 Task: Create a due date automation trigger when advanced on, on the monday before a card is due add fields without custom field "Resume" set to a date not in this month at 11:00 AM.
Action: Mouse moved to (939, 270)
Screenshot: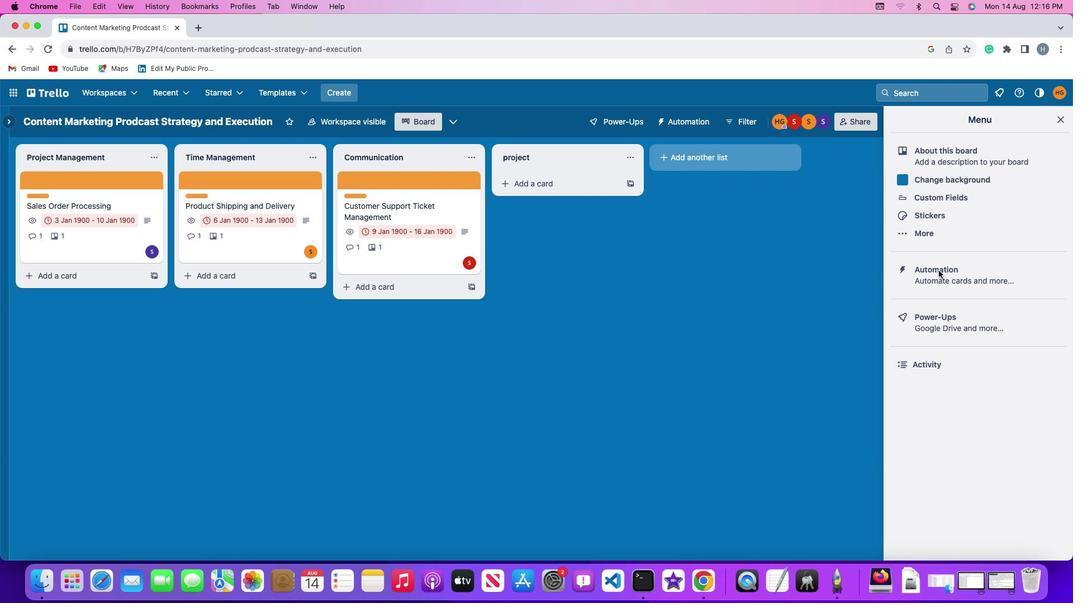 
Action: Mouse pressed left at (939, 270)
Screenshot: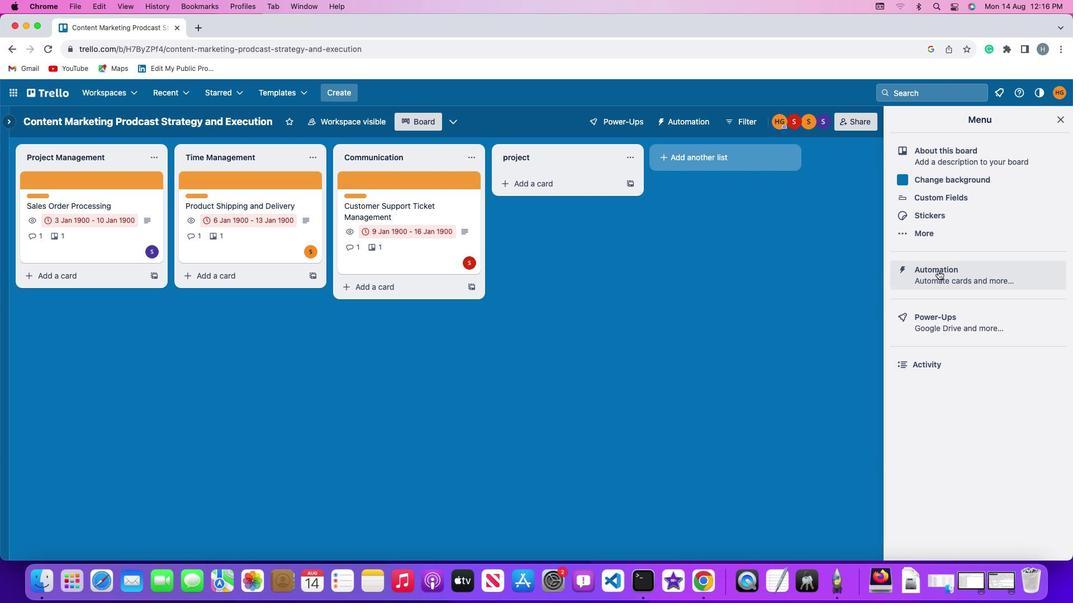 
Action: Mouse moved to (938, 270)
Screenshot: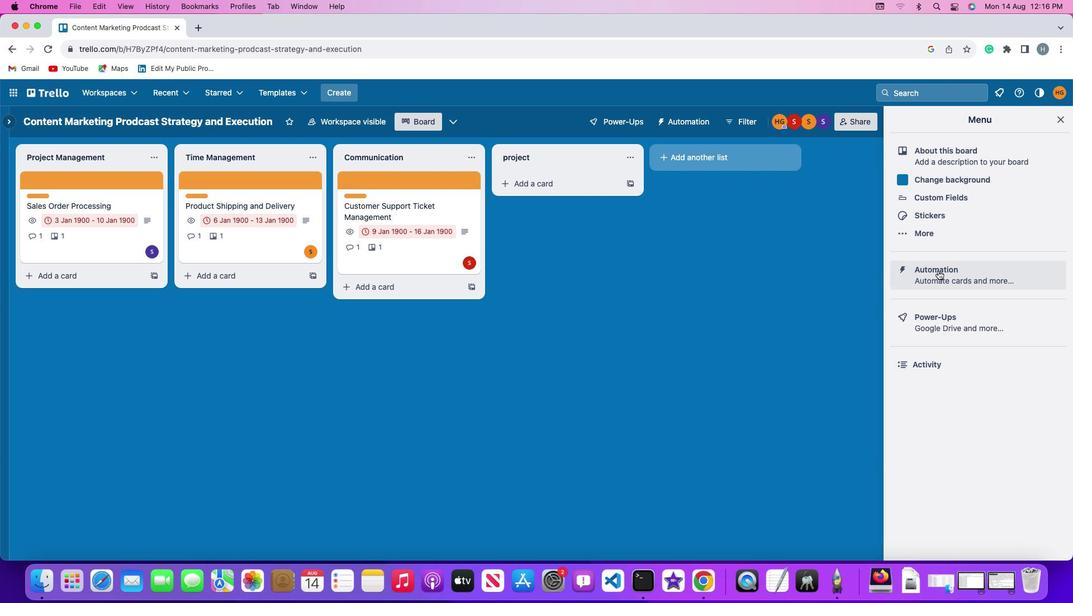 
Action: Mouse pressed left at (938, 270)
Screenshot: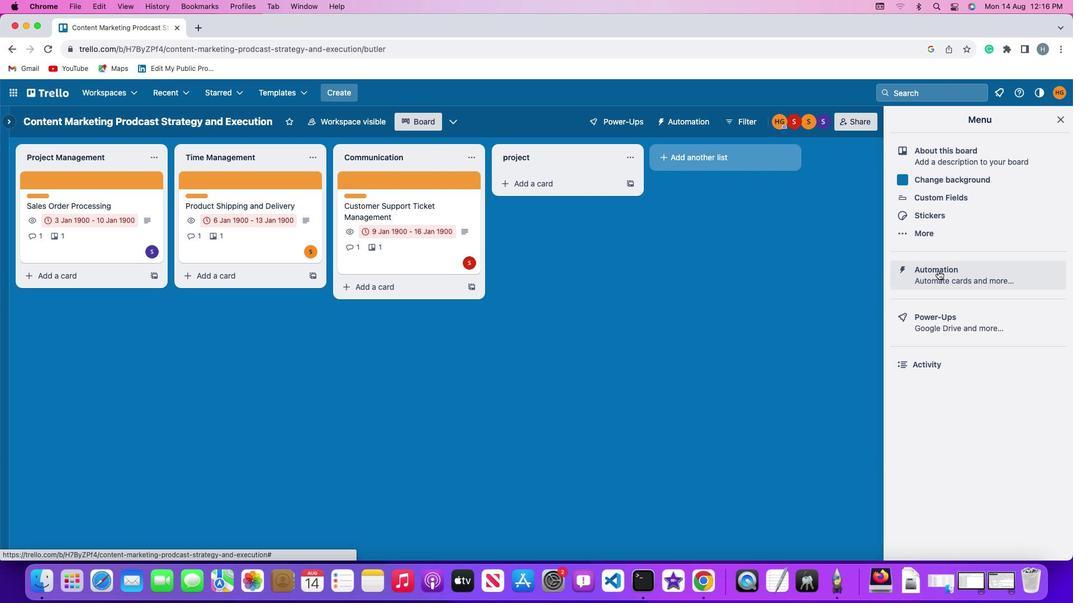 
Action: Mouse moved to (67, 266)
Screenshot: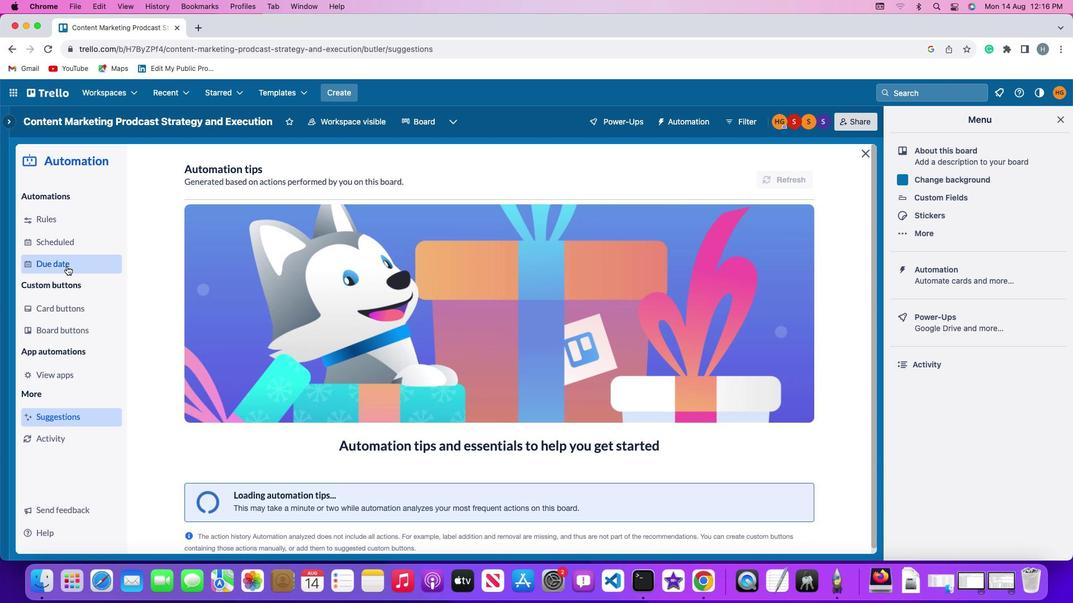 
Action: Mouse pressed left at (67, 266)
Screenshot: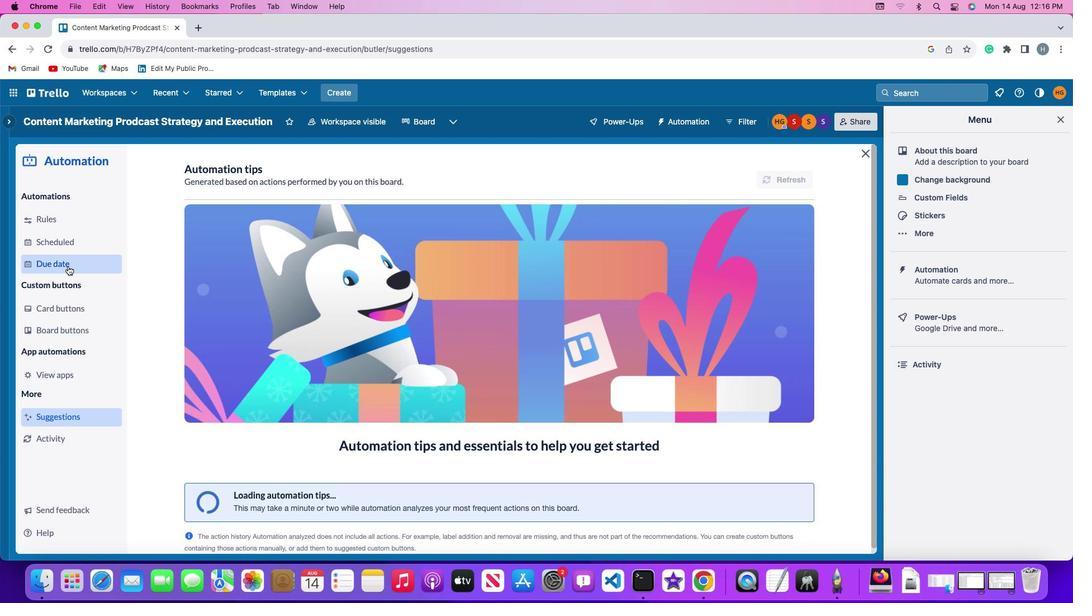 
Action: Mouse moved to (762, 174)
Screenshot: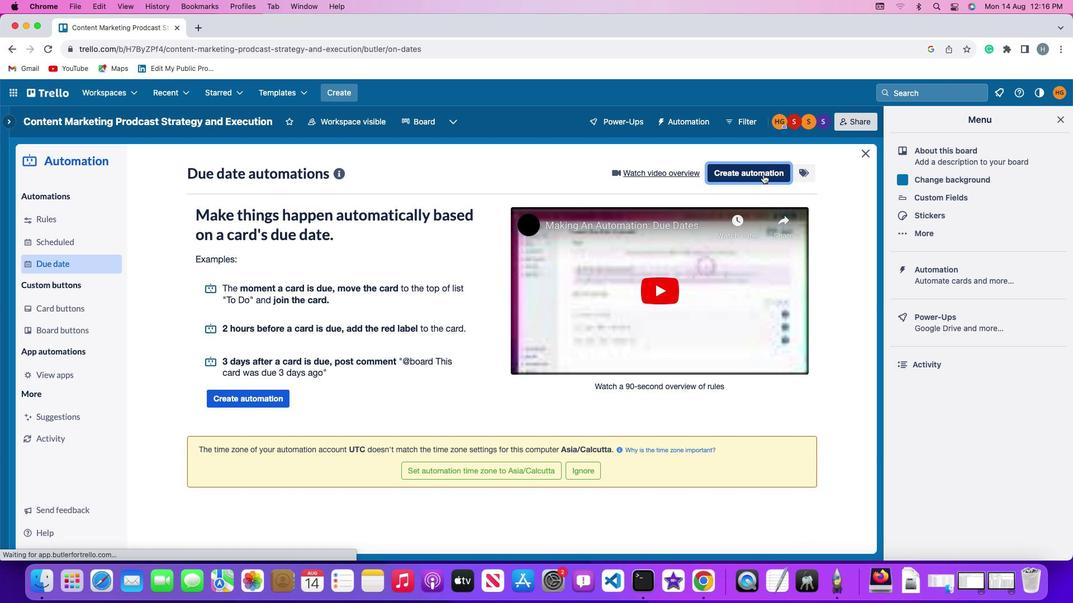 
Action: Mouse pressed left at (762, 174)
Screenshot: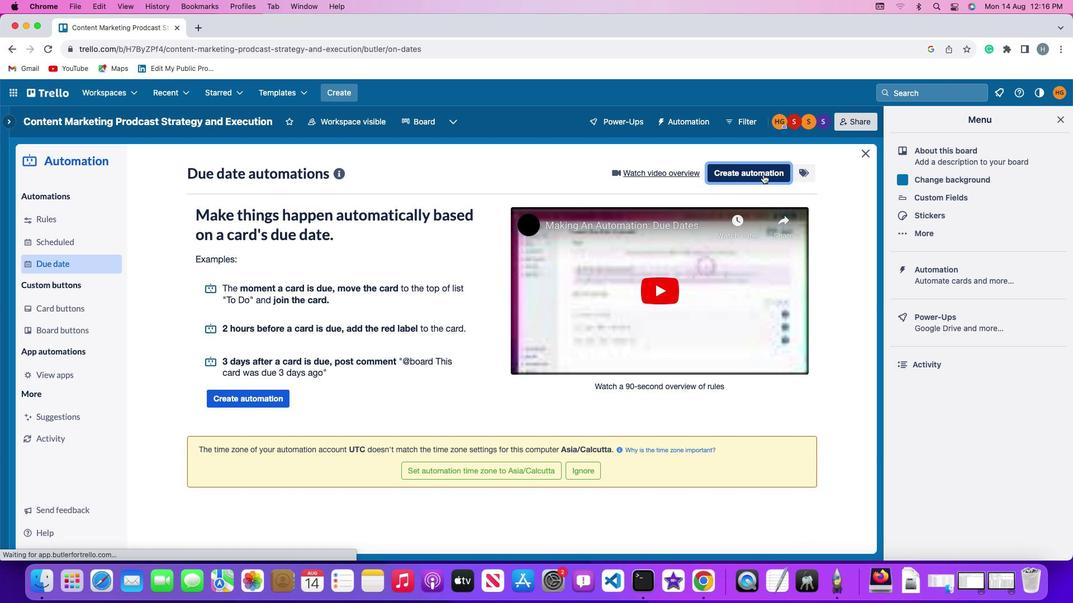 
Action: Mouse moved to (239, 282)
Screenshot: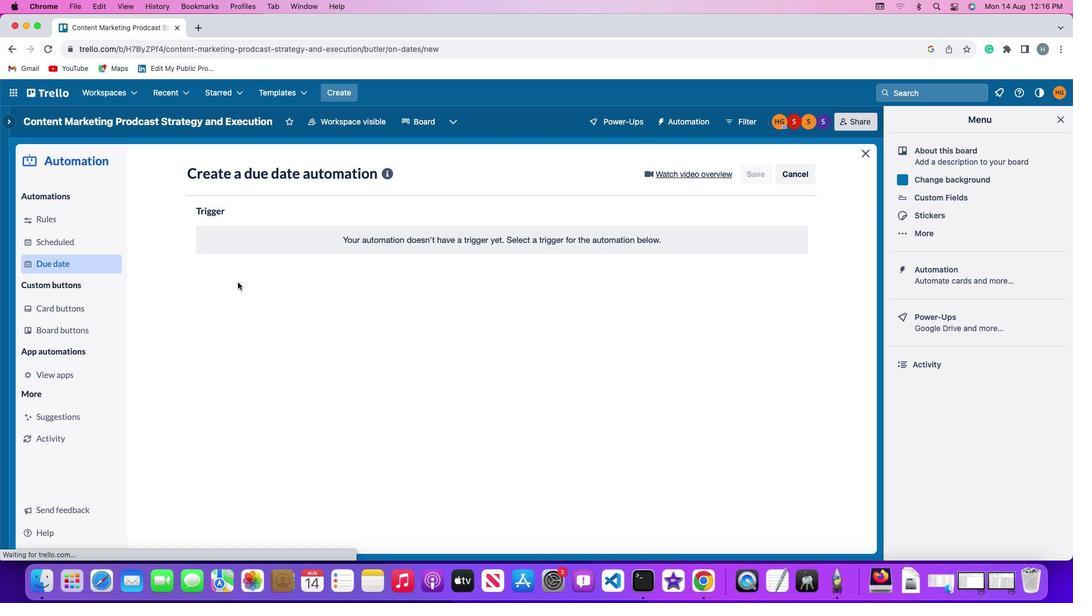 
Action: Mouse pressed left at (239, 282)
Screenshot: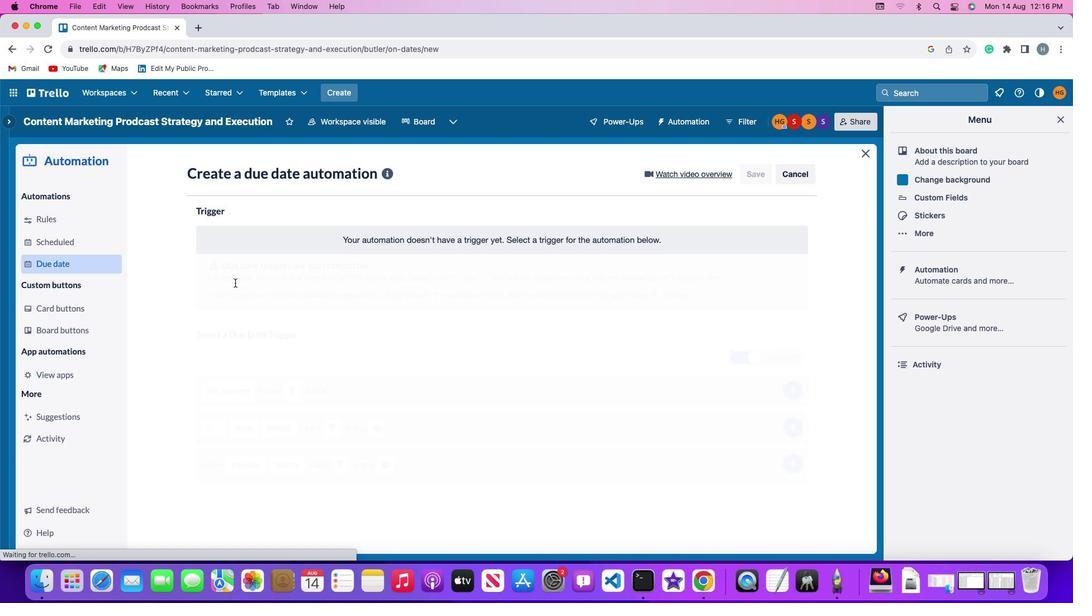 
Action: Mouse moved to (248, 490)
Screenshot: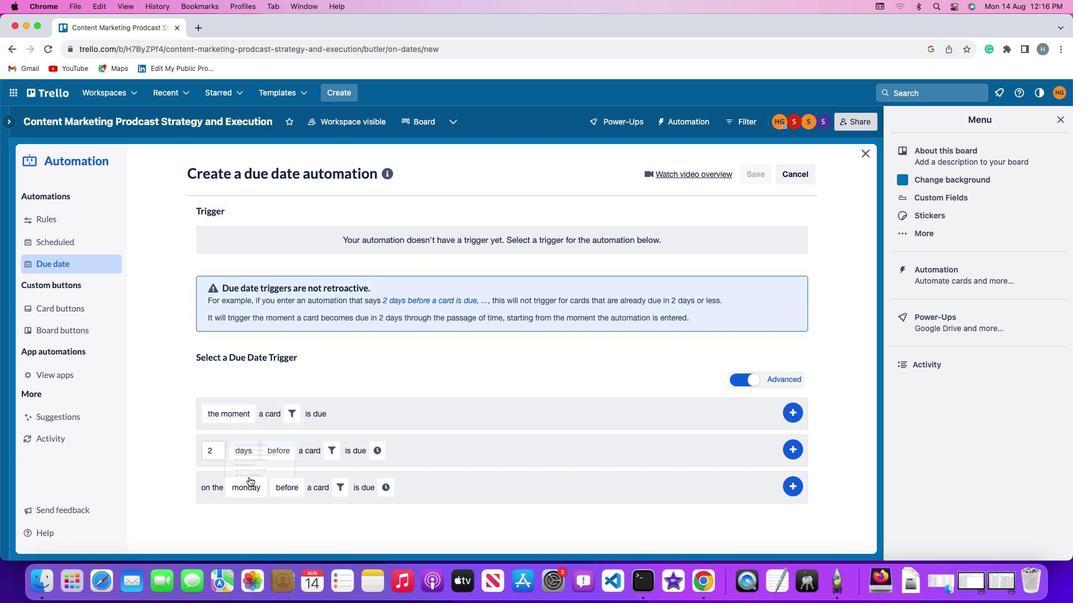 
Action: Mouse pressed left at (248, 490)
Screenshot: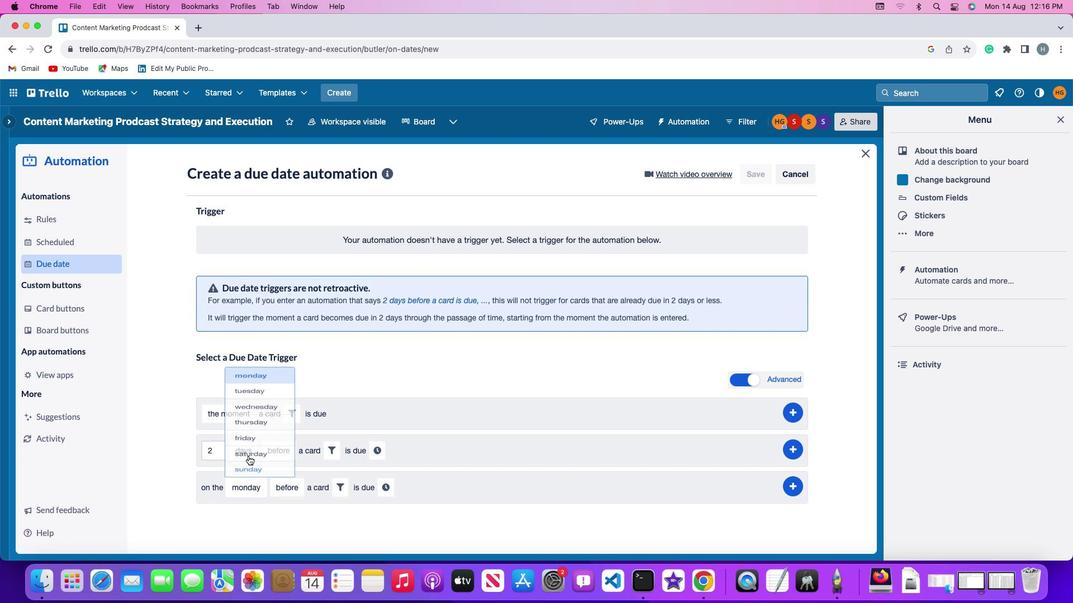 
Action: Mouse moved to (258, 336)
Screenshot: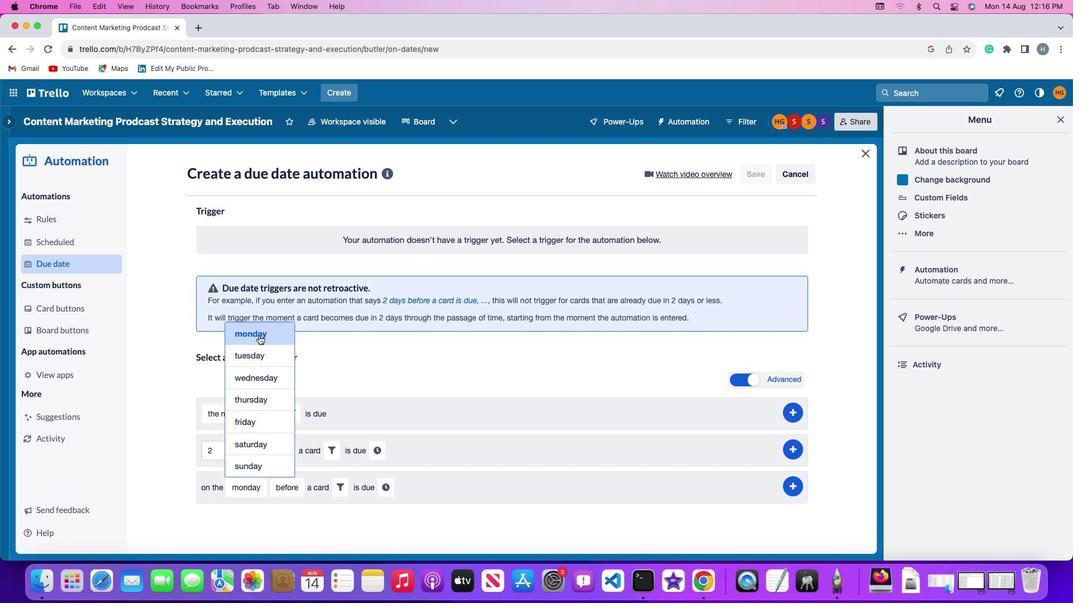 
Action: Mouse pressed left at (258, 336)
Screenshot: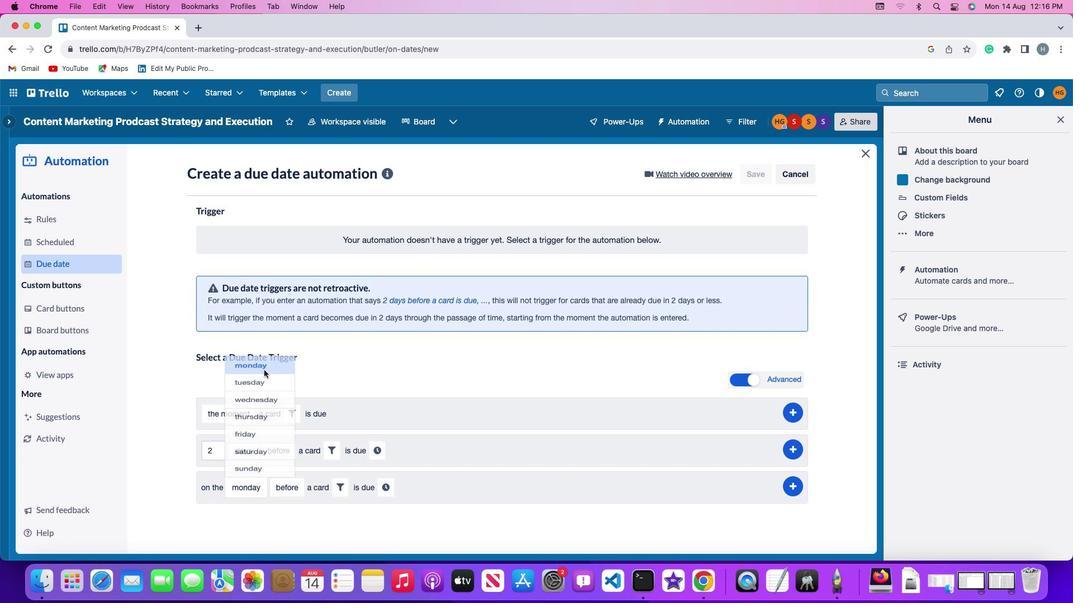 
Action: Mouse moved to (296, 485)
Screenshot: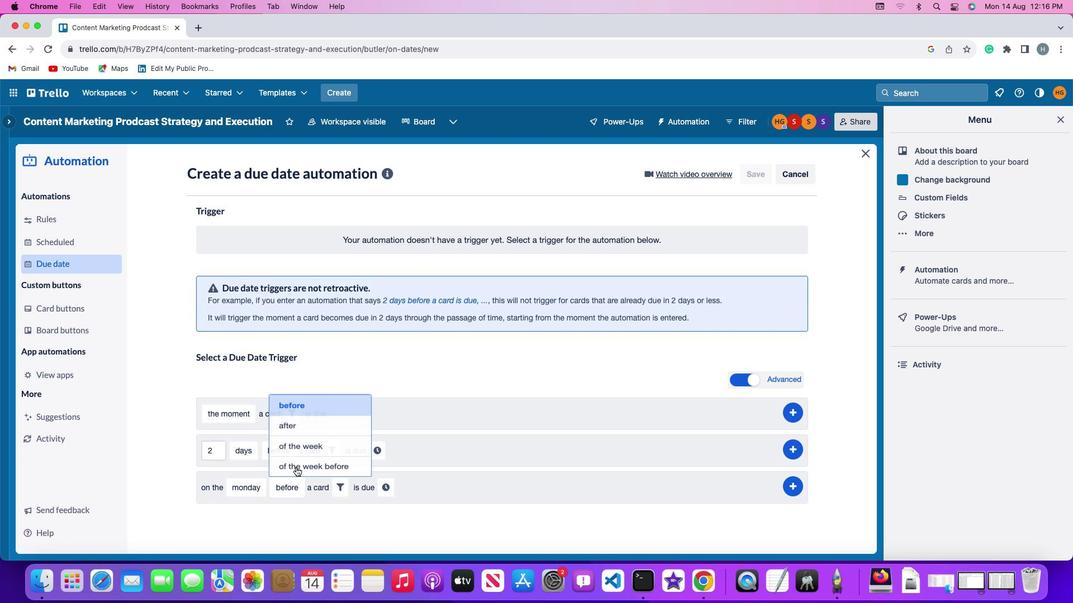 
Action: Mouse pressed left at (296, 485)
Screenshot: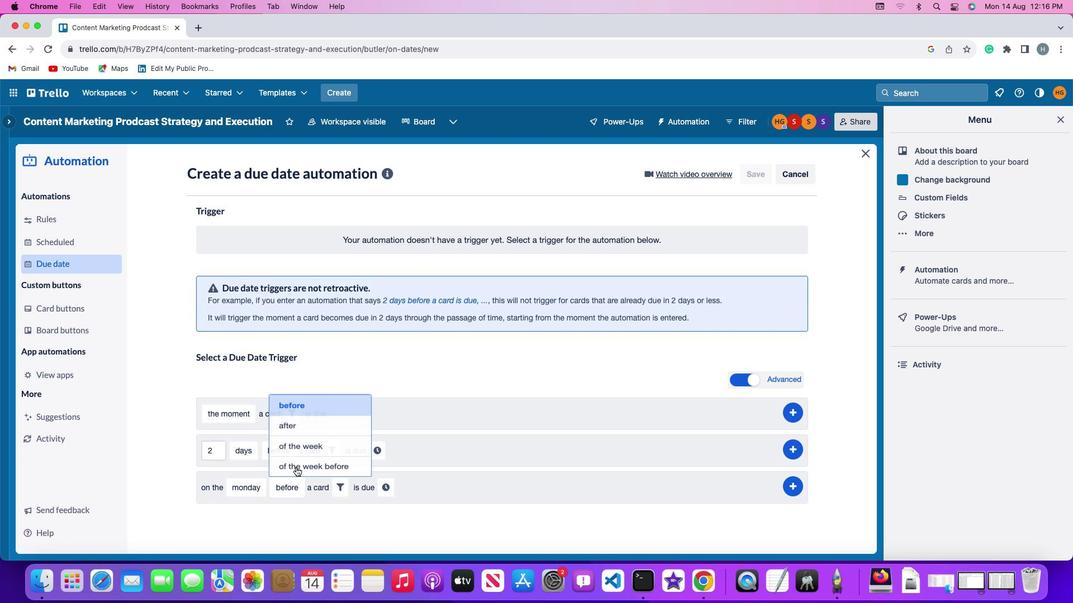 
Action: Mouse moved to (303, 400)
Screenshot: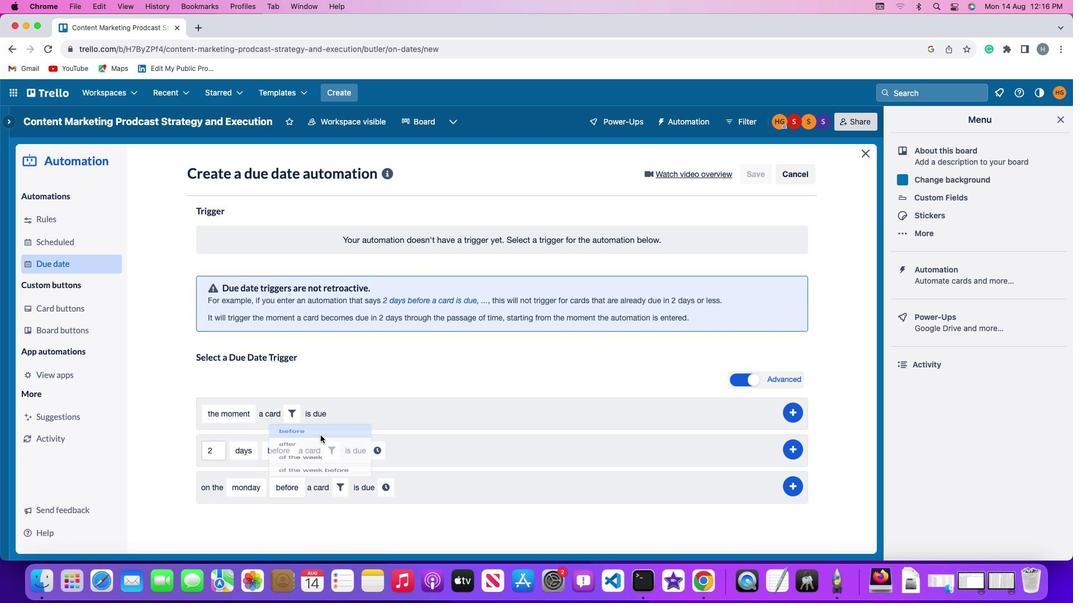 
Action: Mouse pressed left at (303, 400)
Screenshot: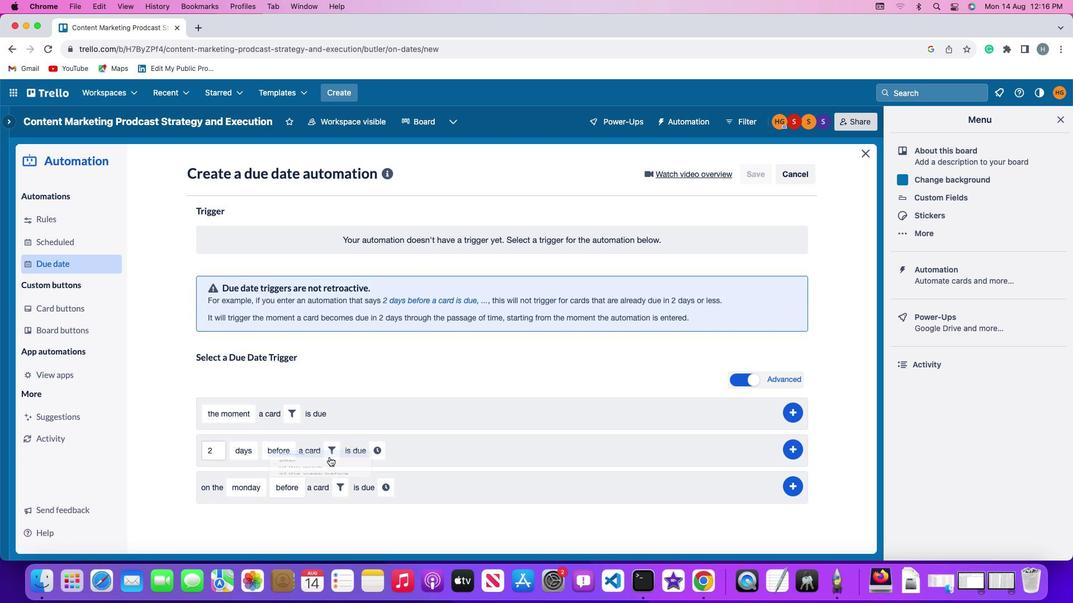 
Action: Mouse moved to (343, 486)
Screenshot: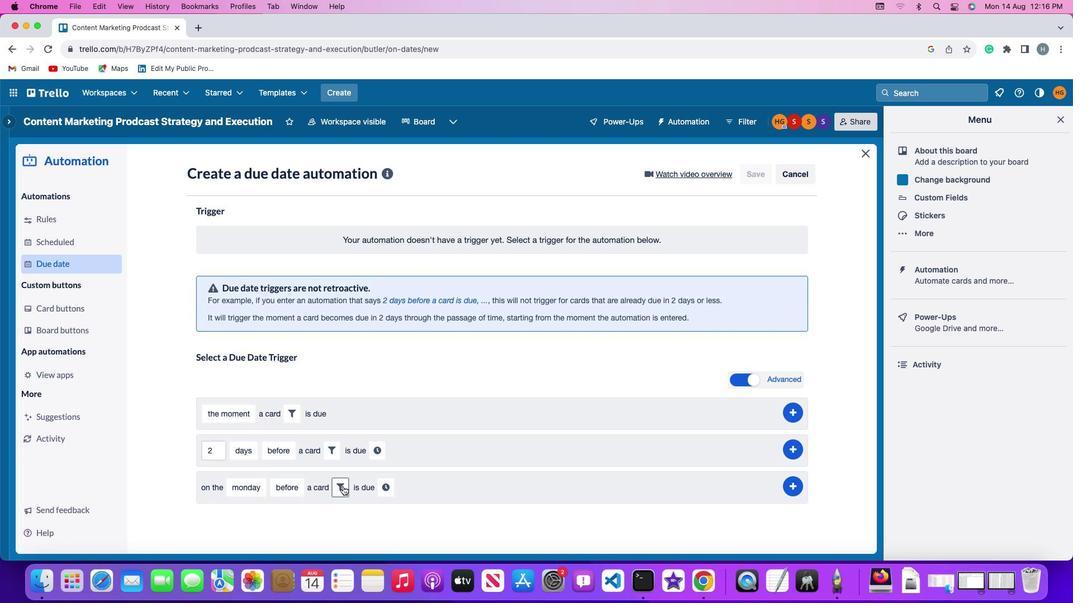 
Action: Mouse pressed left at (343, 486)
Screenshot: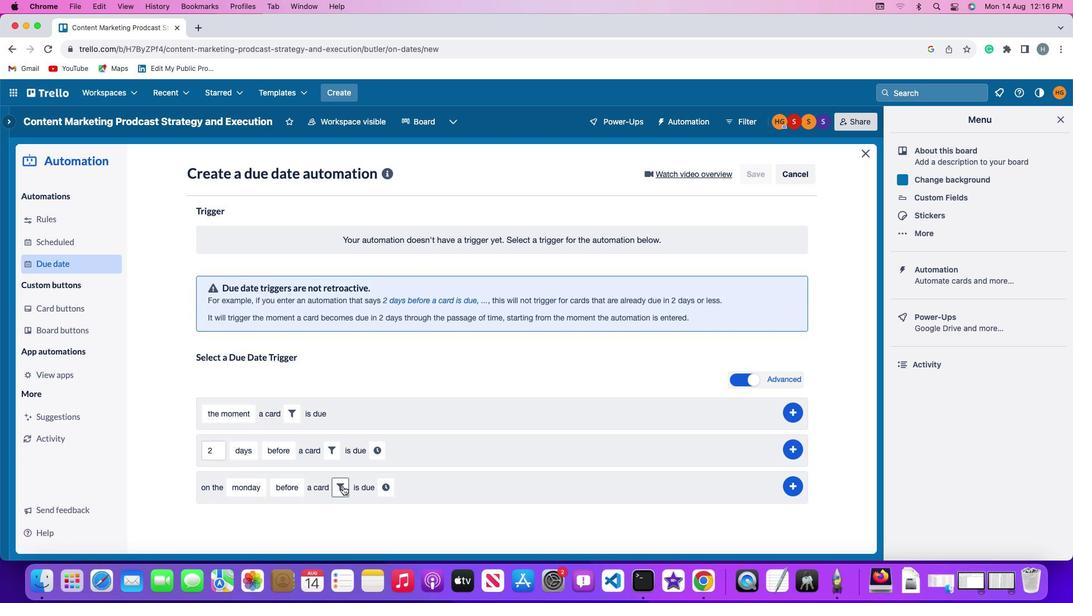
Action: Mouse moved to (520, 524)
Screenshot: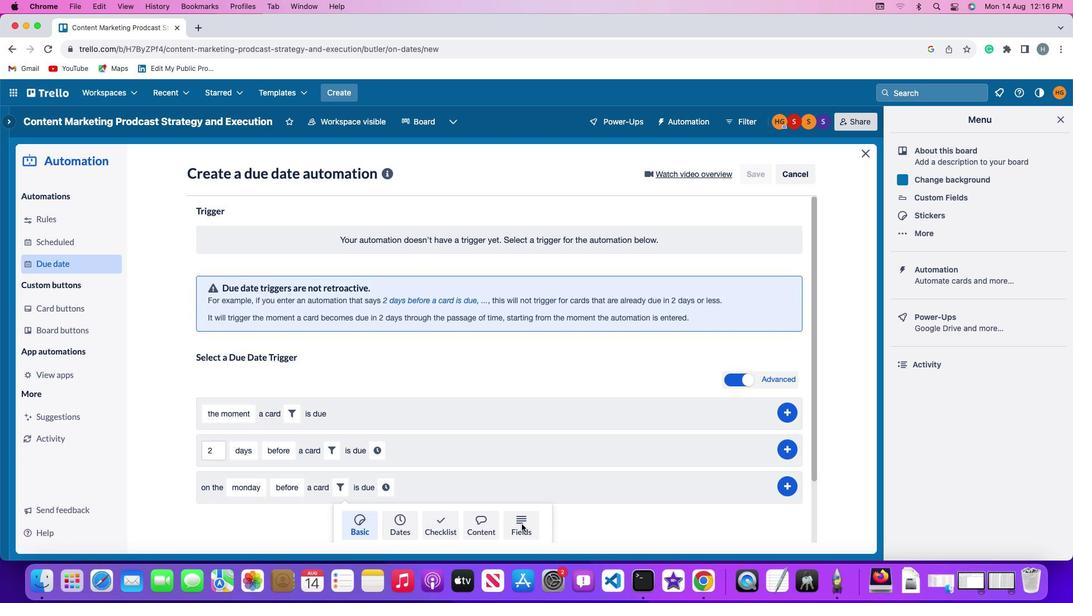 
Action: Mouse pressed left at (520, 524)
Screenshot: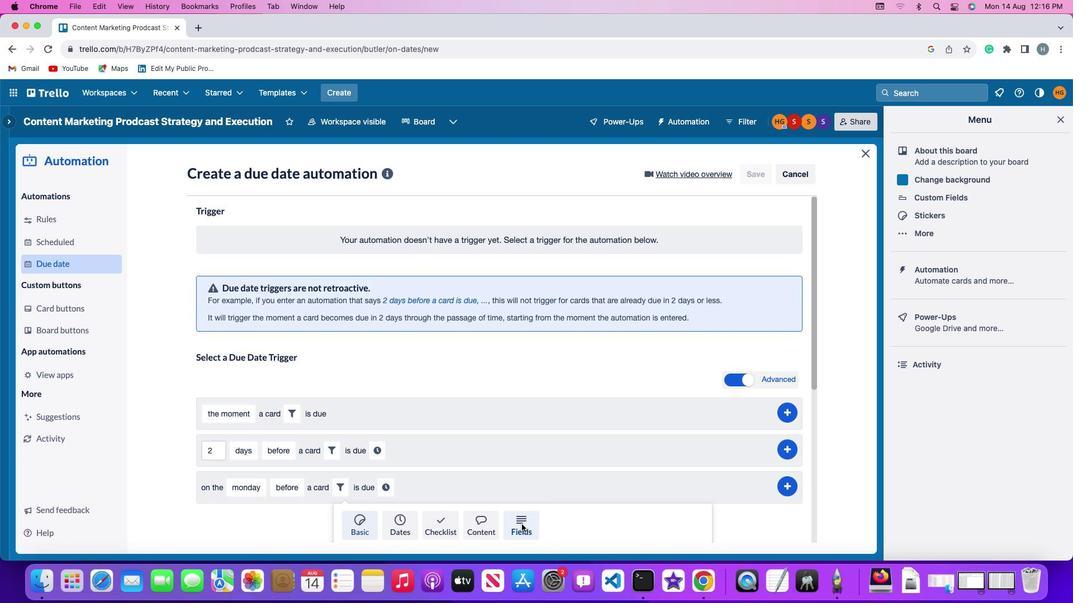 
Action: Mouse moved to (284, 515)
Screenshot: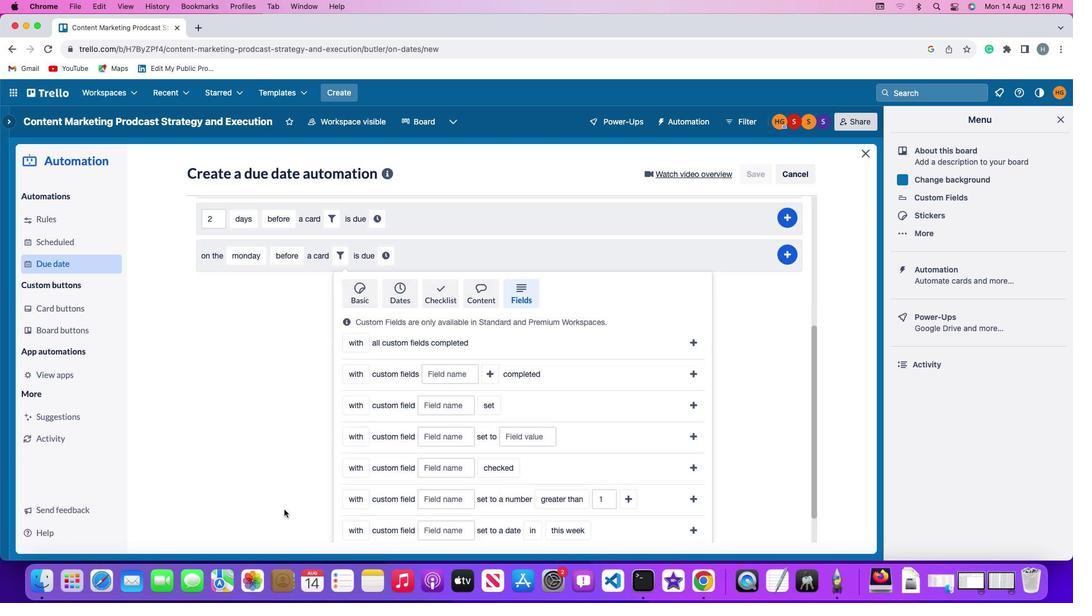 
Action: Mouse scrolled (284, 515) with delta (0, 0)
Screenshot: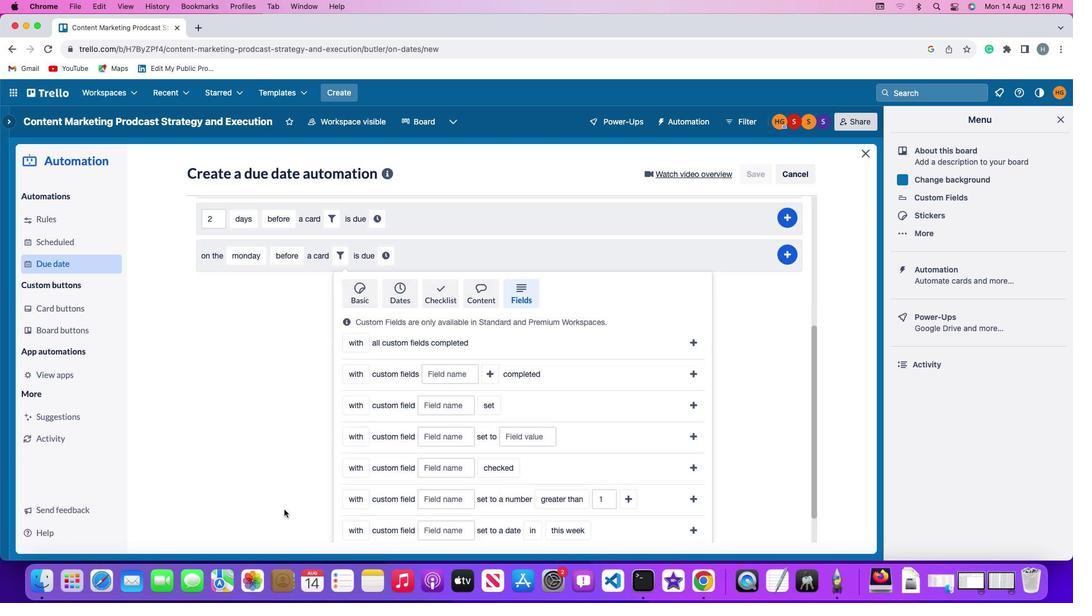
Action: Mouse scrolled (284, 515) with delta (0, 0)
Screenshot: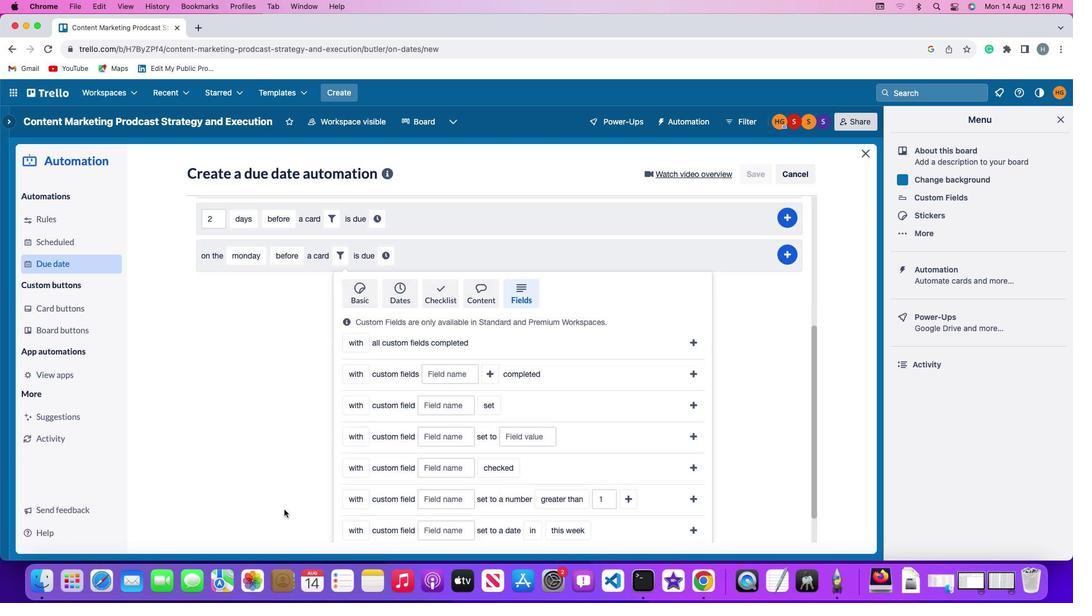 
Action: Mouse moved to (284, 515)
Screenshot: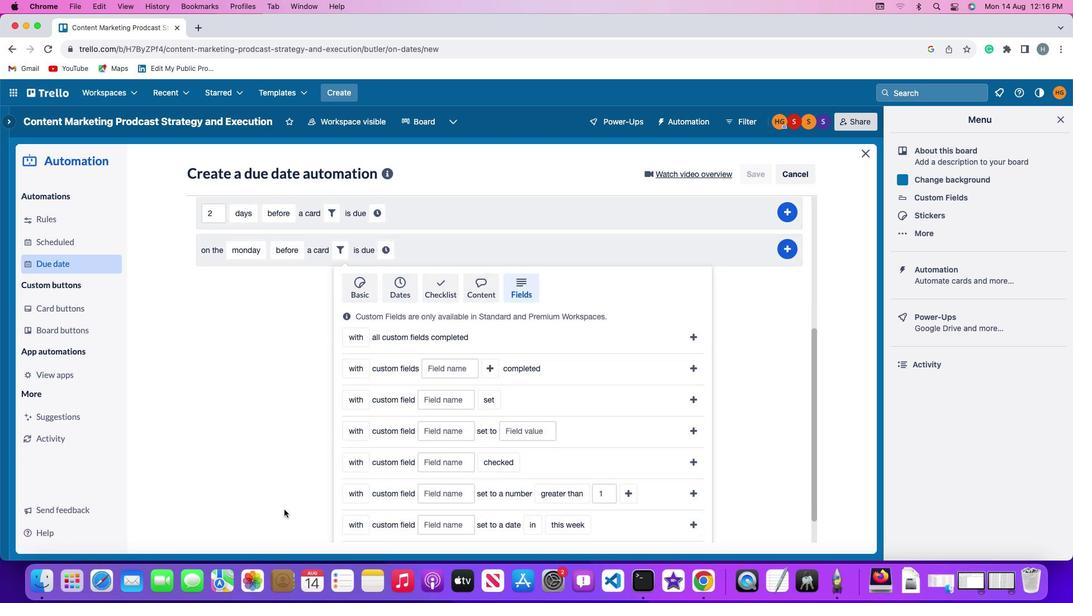 
Action: Mouse scrolled (284, 515) with delta (0, -1)
Screenshot: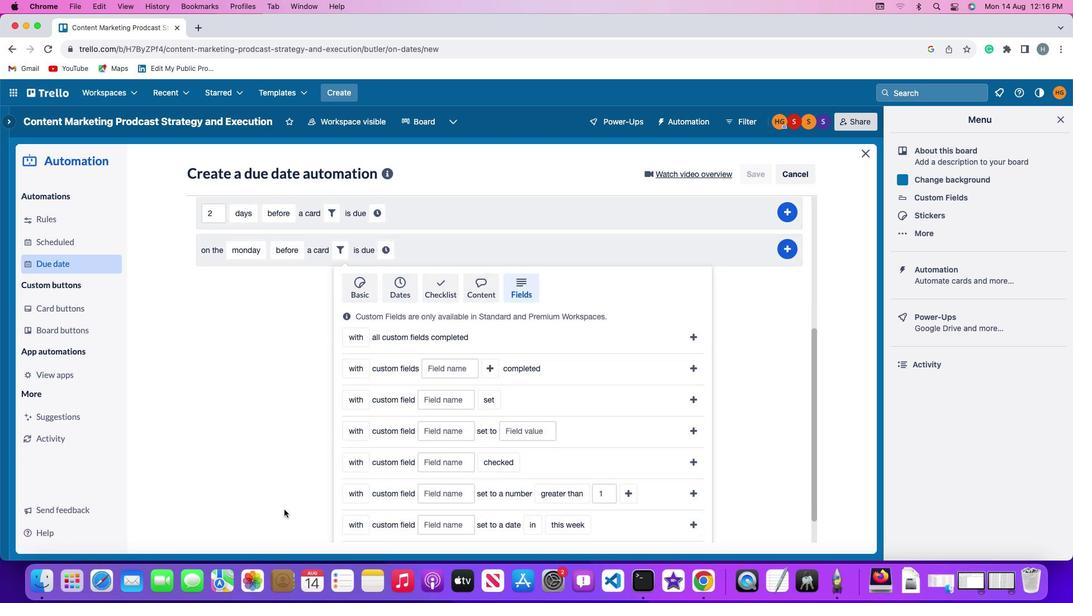 
Action: Mouse moved to (284, 513)
Screenshot: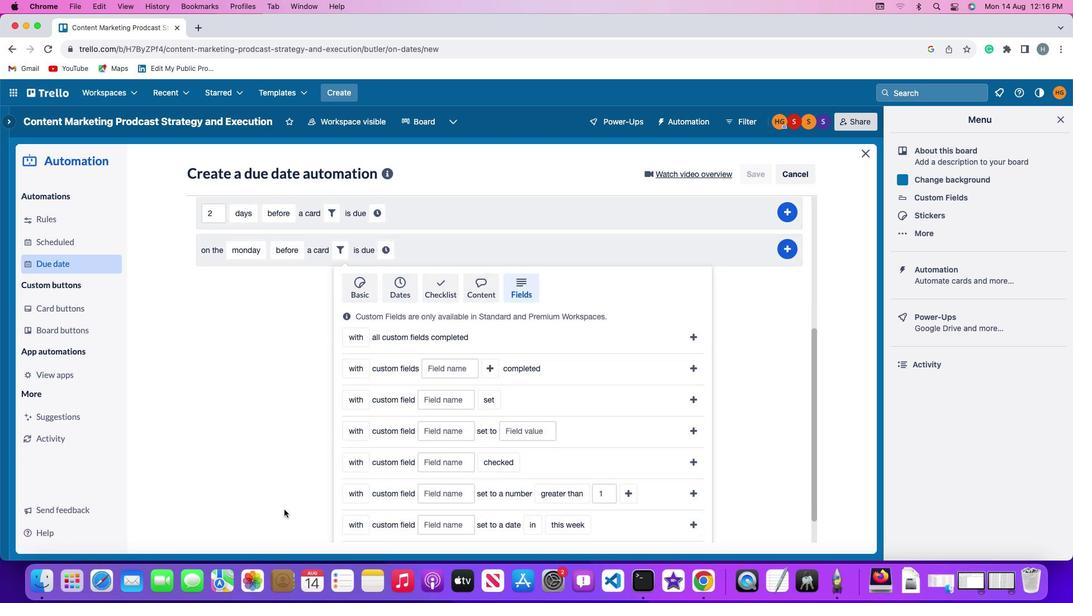 
Action: Mouse scrolled (284, 513) with delta (0, -2)
Screenshot: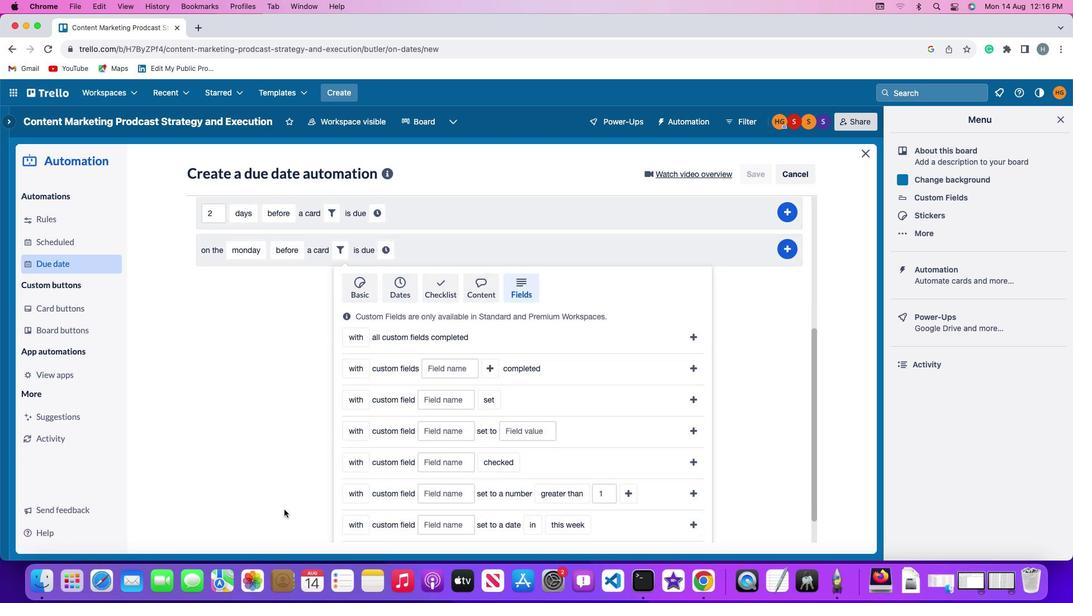 
Action: Mouse moved to (285, 510)
Screenshot: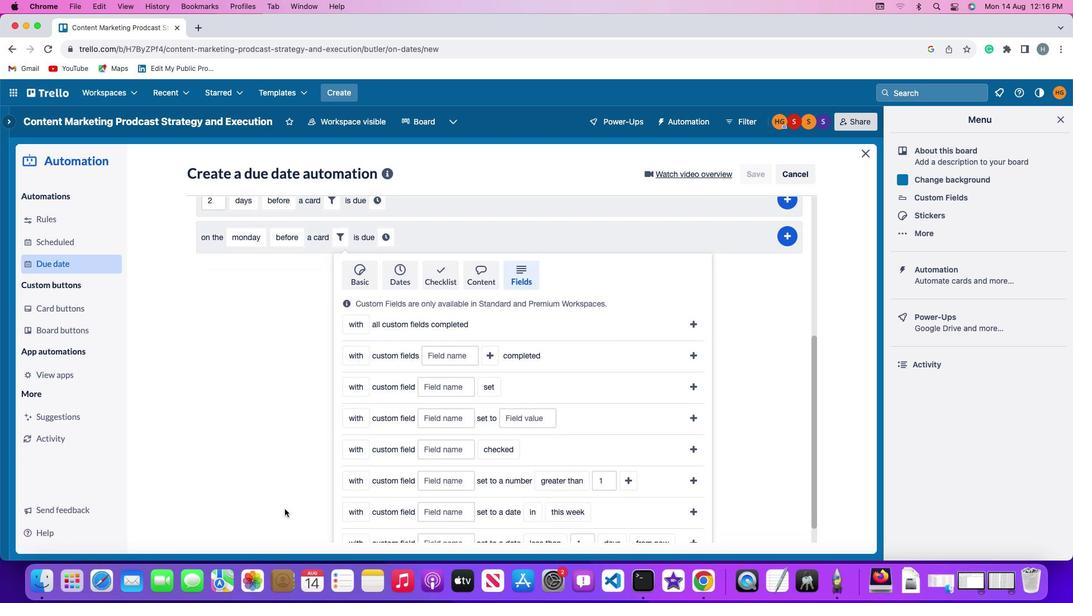 
Action: Mouse scrolled (285, 510) with delta (0, 0)
Screenshot: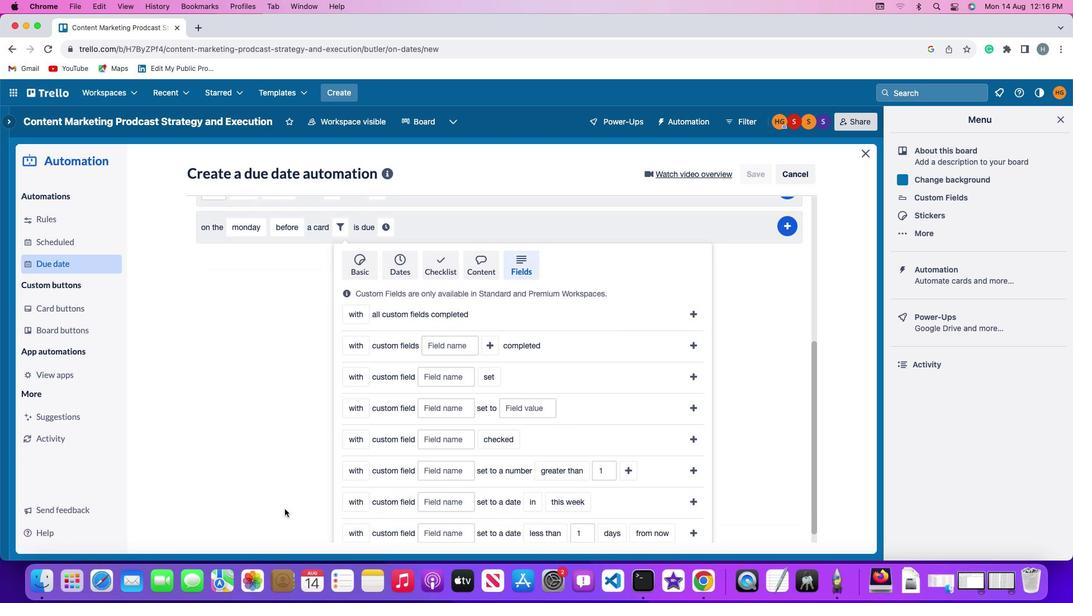 
Action: Mouse scrolled (285, 510) with delta (0, 0)
Screenshot: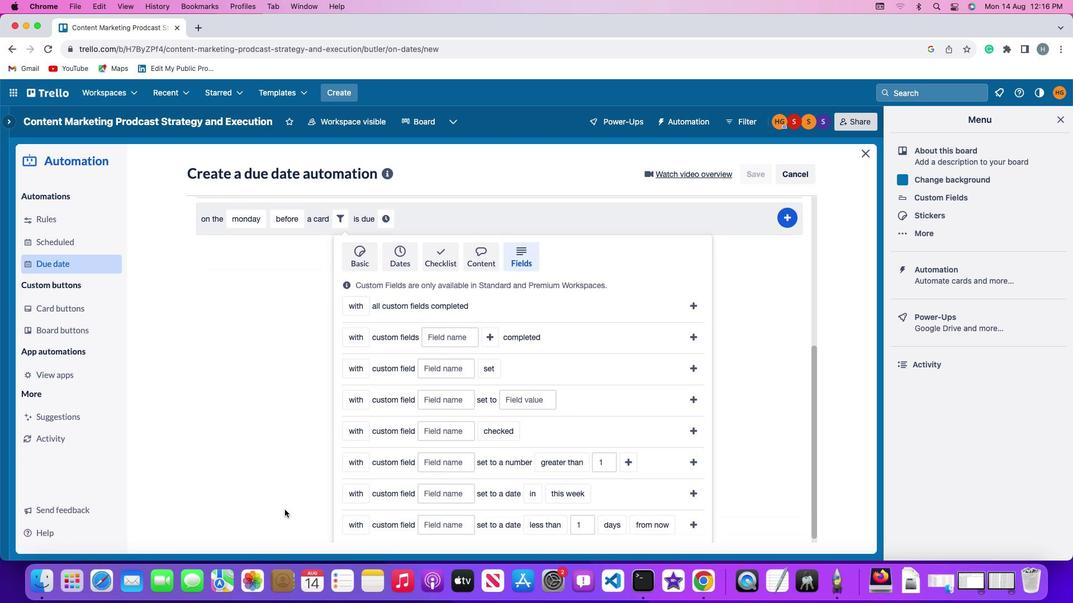 
Action: Mouse scrolled (285, 510) with delta (0, -2)
Screenshot: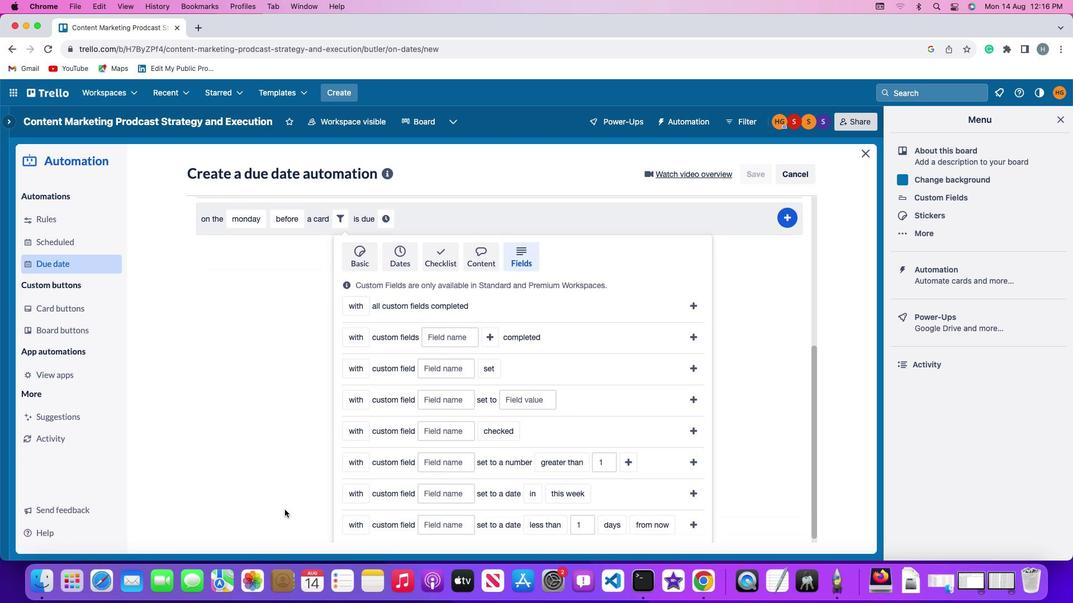 
Action: Mouse scrolled (285, 510) with delta (0, -2)
Screenshot: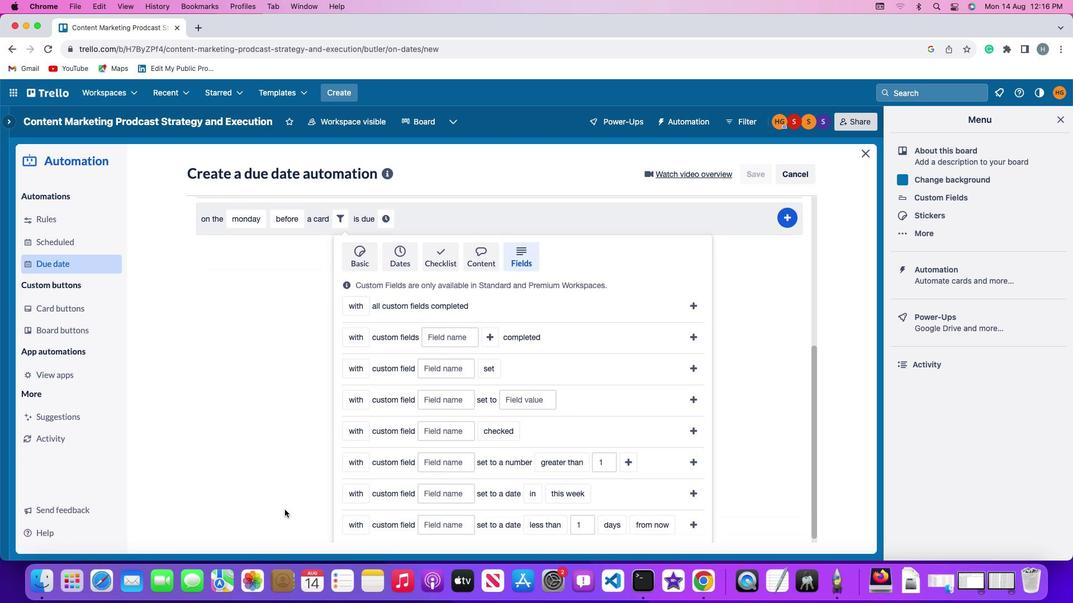 
Action: Mouse scrolled (285, 510) with delta (0, -3)
Screenshot: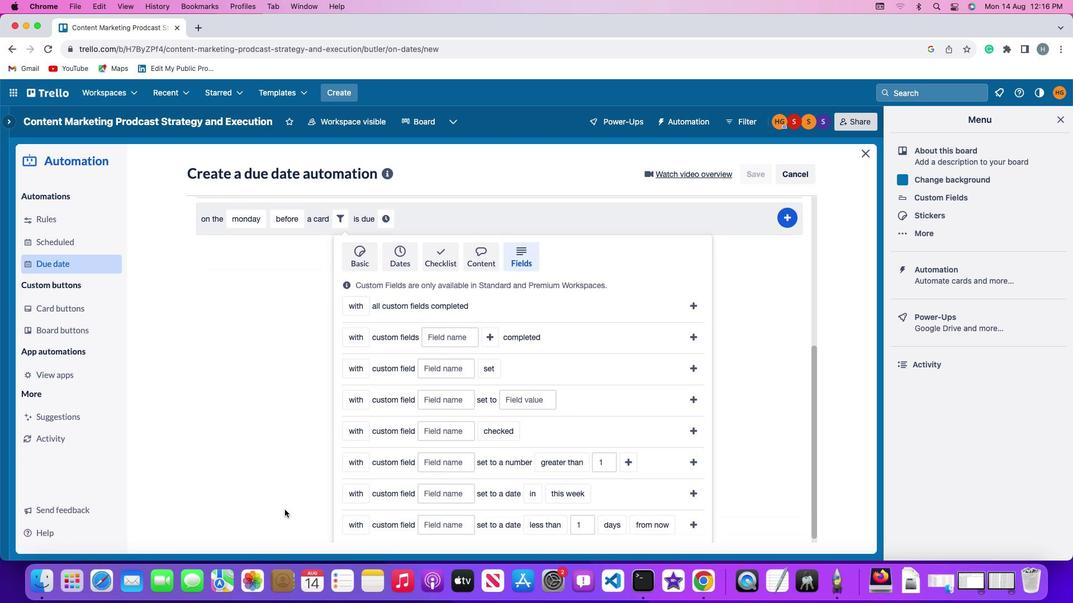 
Action: Mouse moved to (285, 509)
Screenshot: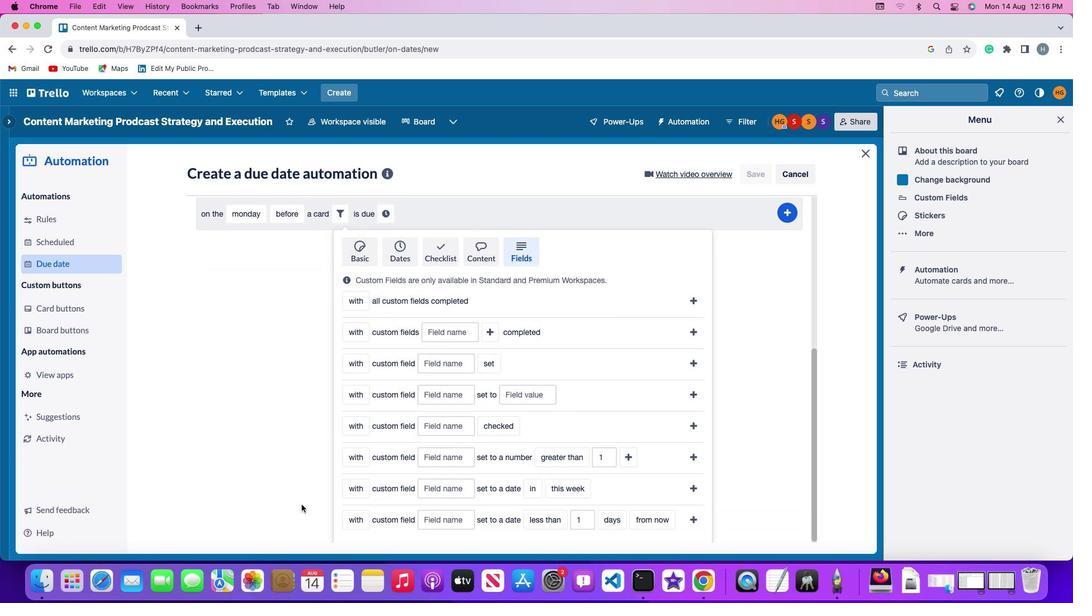 
Action: Mouse scrolled (285, 509) with delta (0, -3)
Screenshot: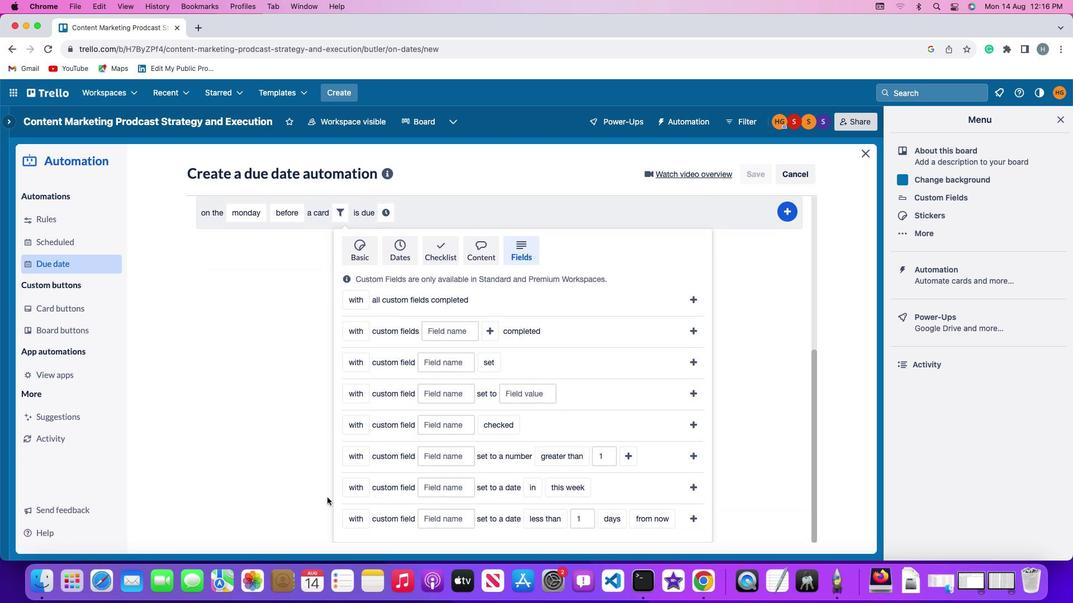 
Action: Mouse moved to (351, 490)
Screenshot: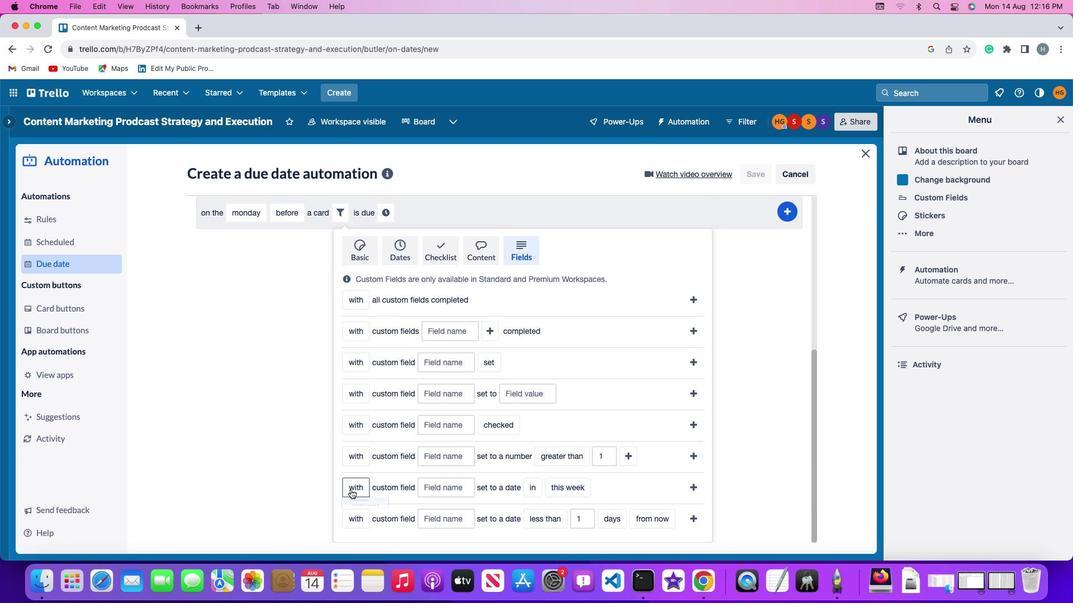 
Action: Mouse pressed left at (351, 490)
Screenshot: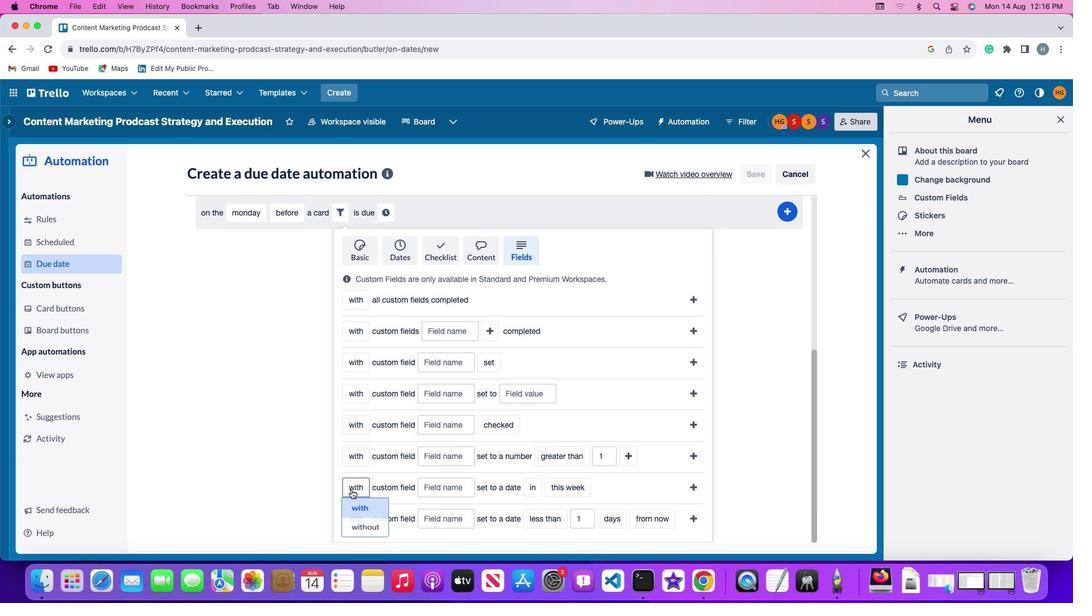 
Action: Mouse moved to (359, 528)
Screenshot: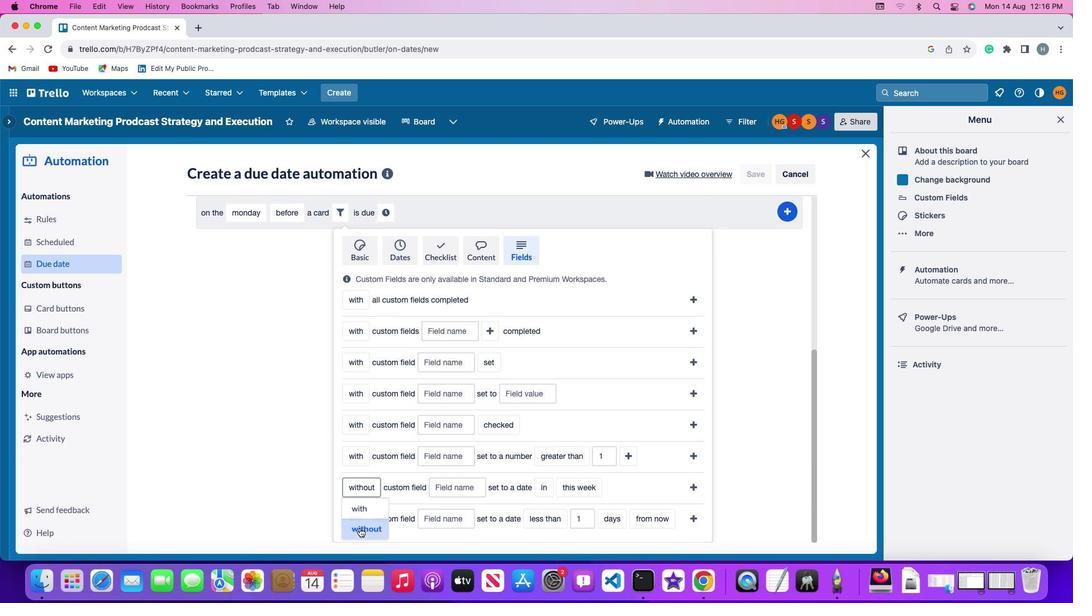 
Action: Mouse pressed left at (359, 528)
Screenshot: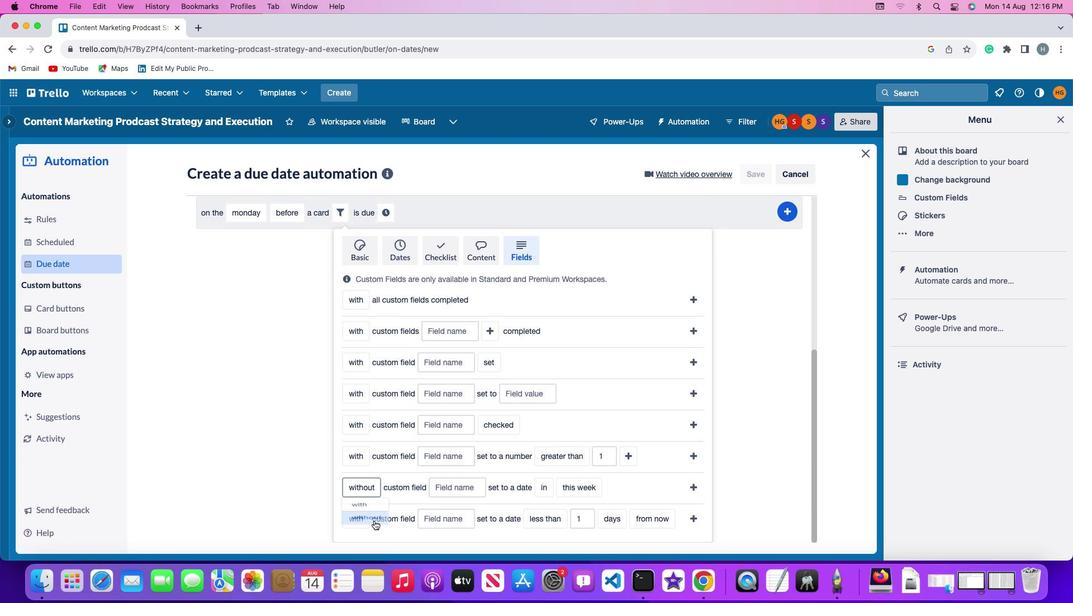 
Action: Mouse moved to (457, 486)
Screenshot: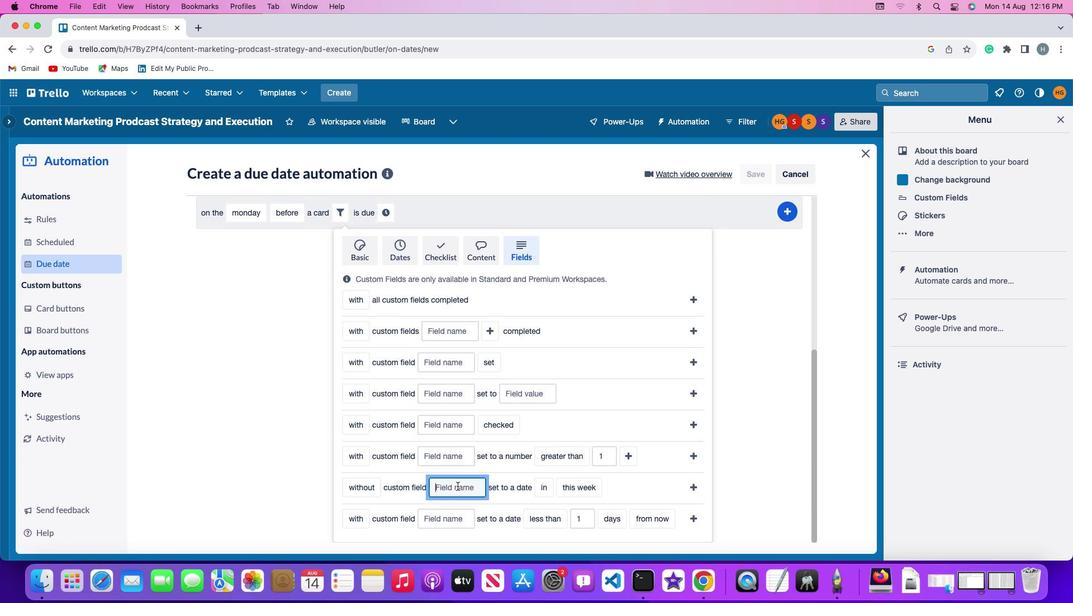 
Action: Mouse pressed left at (457, 486)
Screenshot: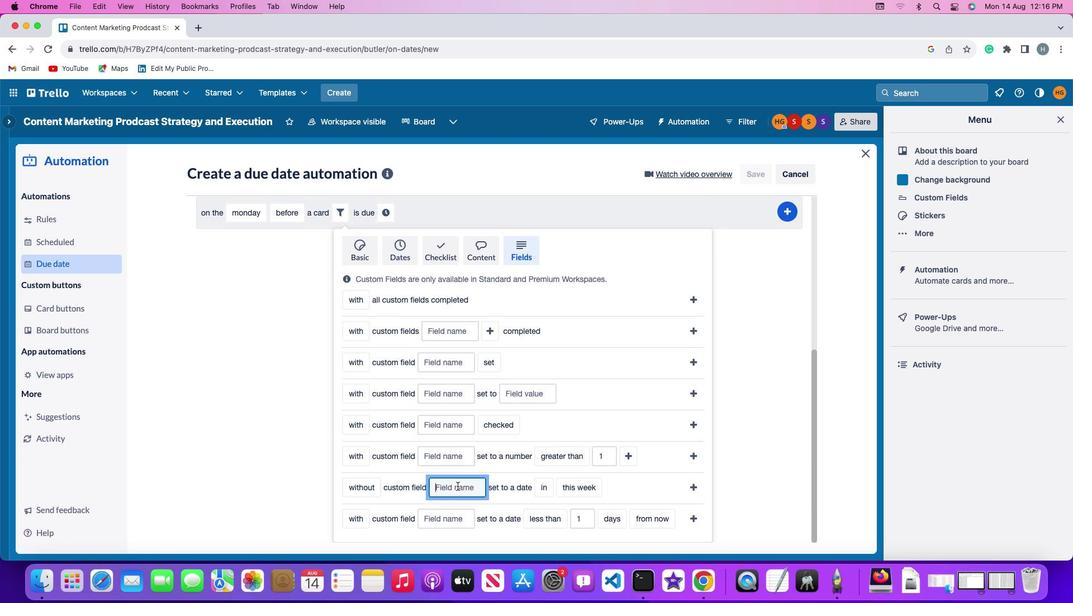 
Action: Mouse moved to (459, 485)
Screenshot: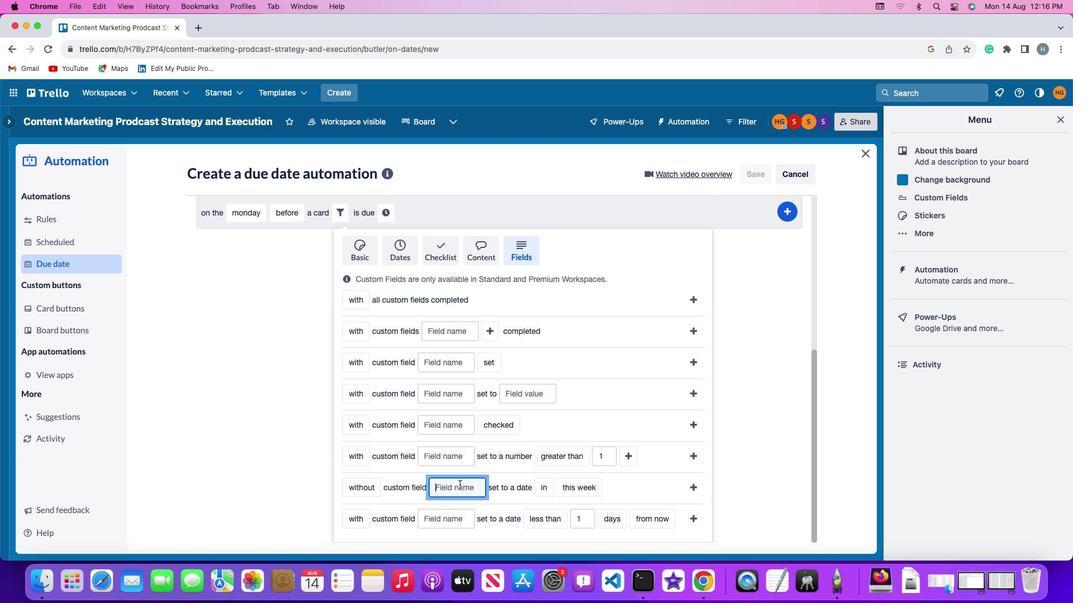 
Action: Key pressed Key.shift'R''e''s''u''m''e'
Screenshot: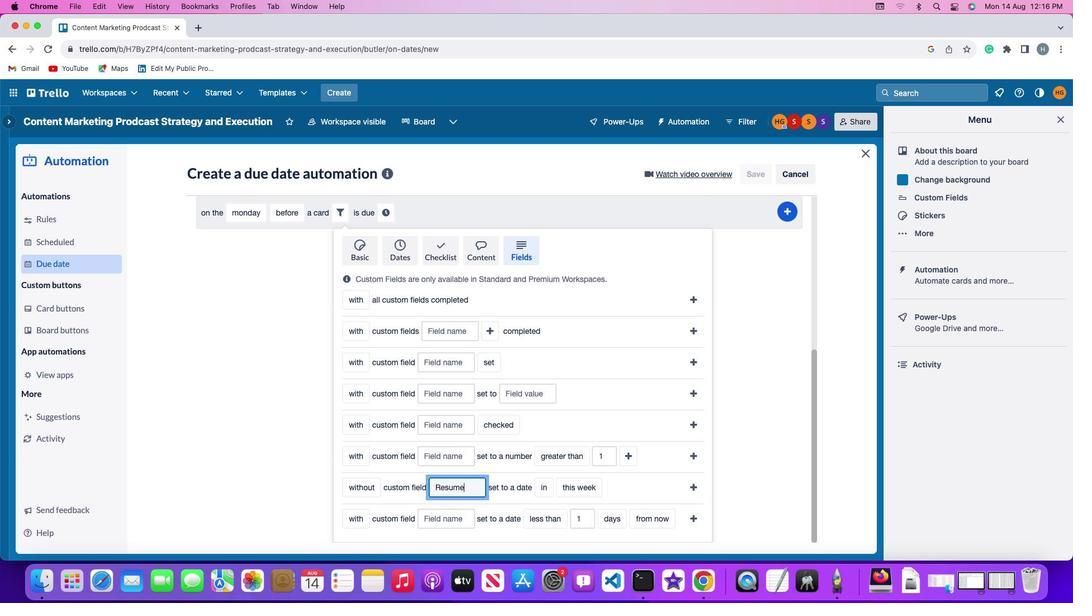 
Action: Mouse moved to (546, 482)
Screenshot: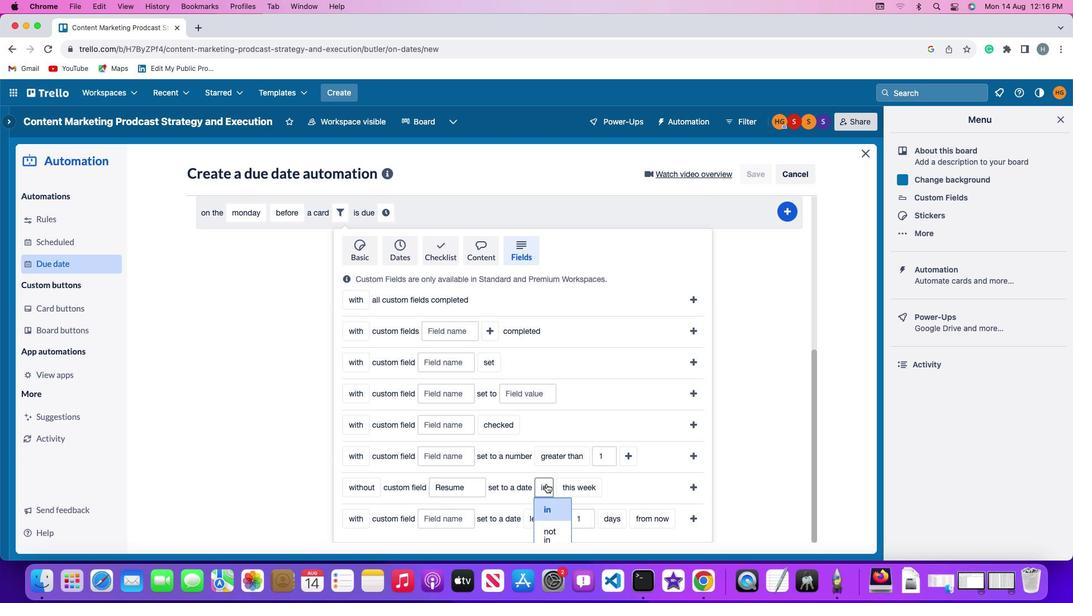 
Action: Mouse pressed left at (546, 482)
Screenshot: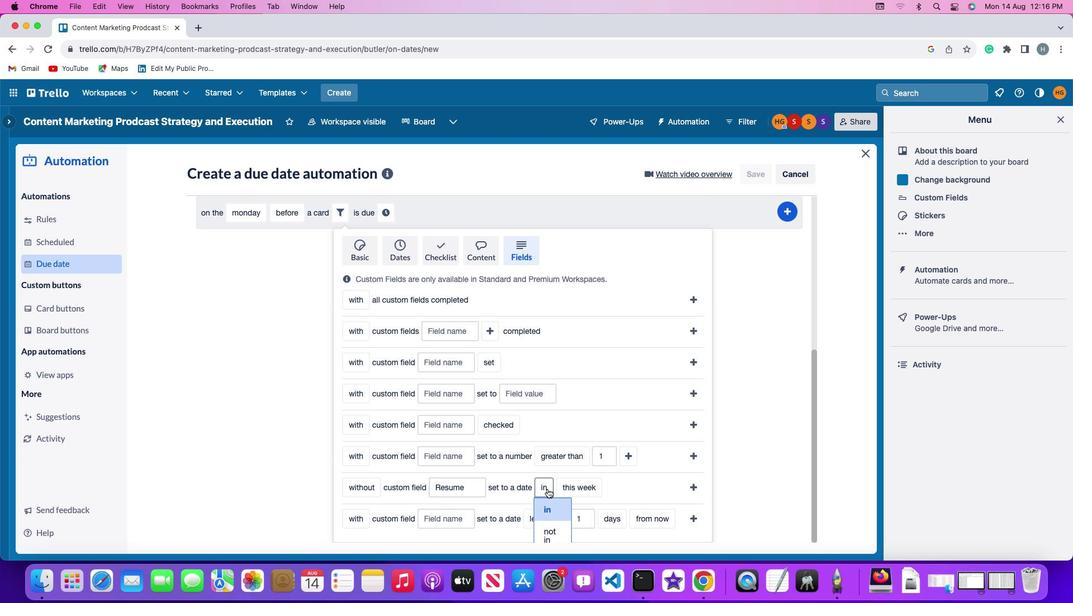 
Action: Mouse moved to (547, 532)
Screenshot: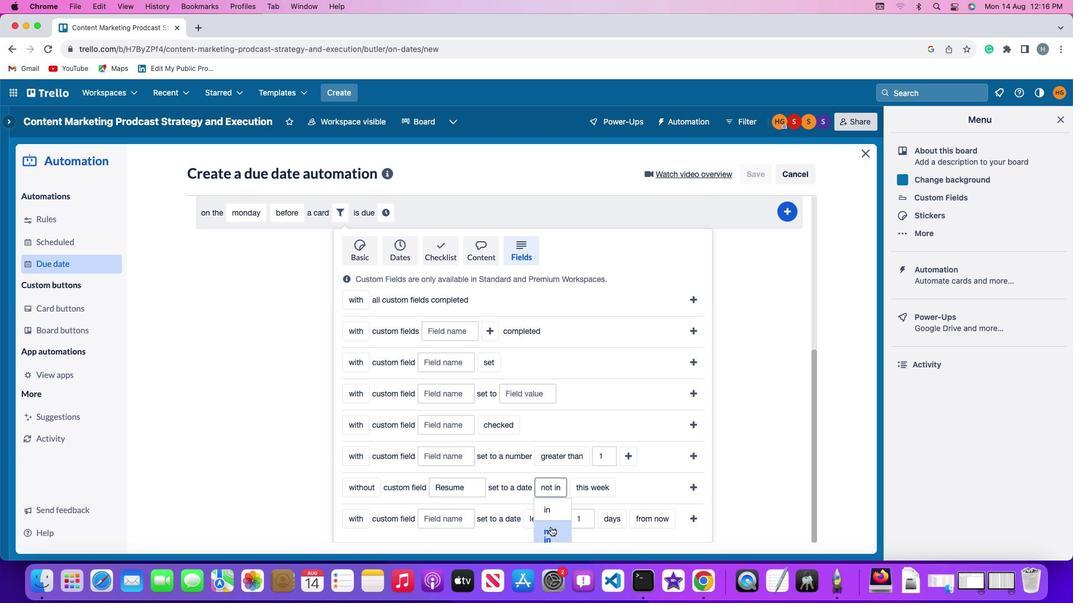 
Action: Mouse pressed left at (547, 532)
Screenshot: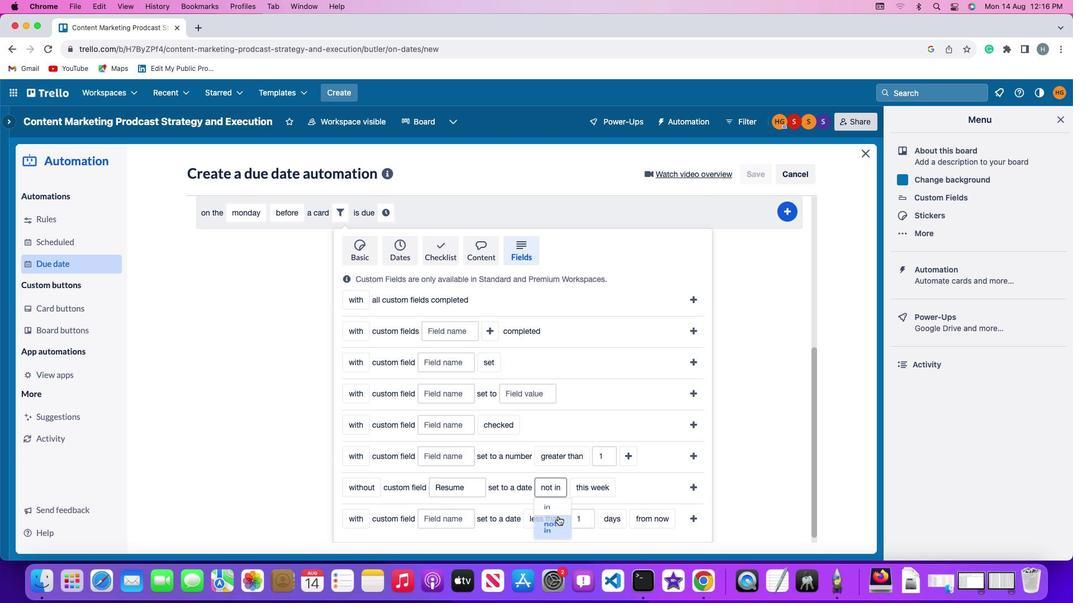 
Action: Mouse moved to (580, 492)
Screenshot: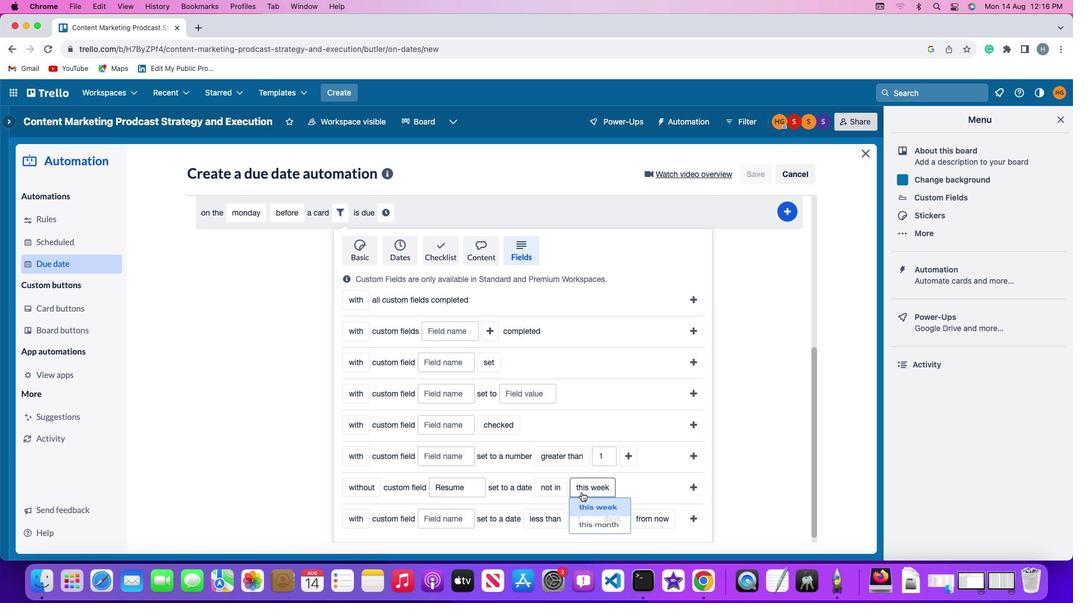 
Action: Mouse pressed left at (580, 492)
Screenshot: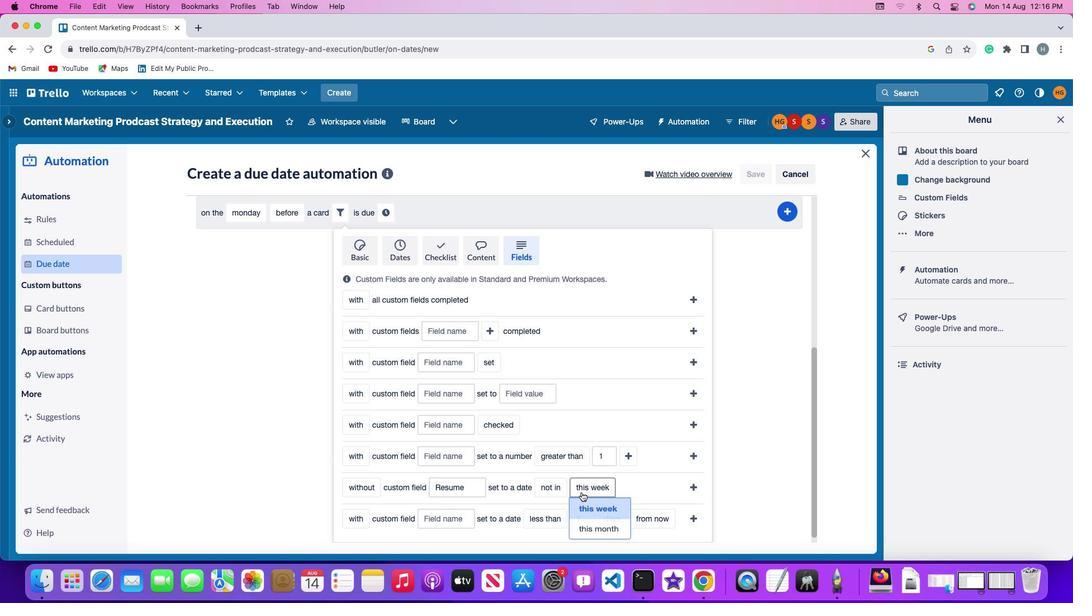 
Action: Mouse moved to (590, 528)
Screenshot: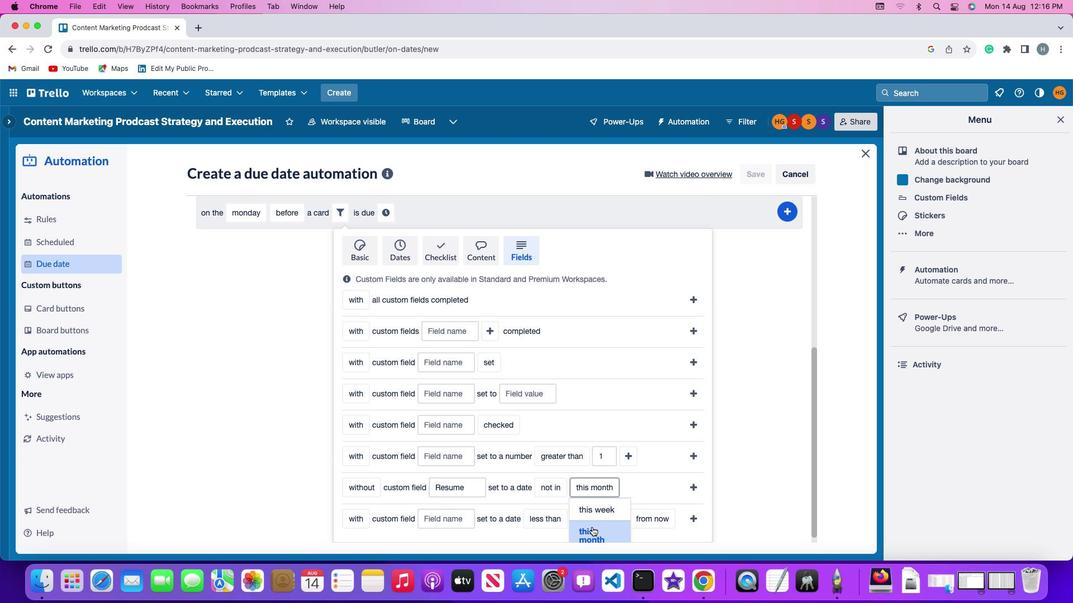 
Action: Mouse pressed left at (590, 528)
Screenshot: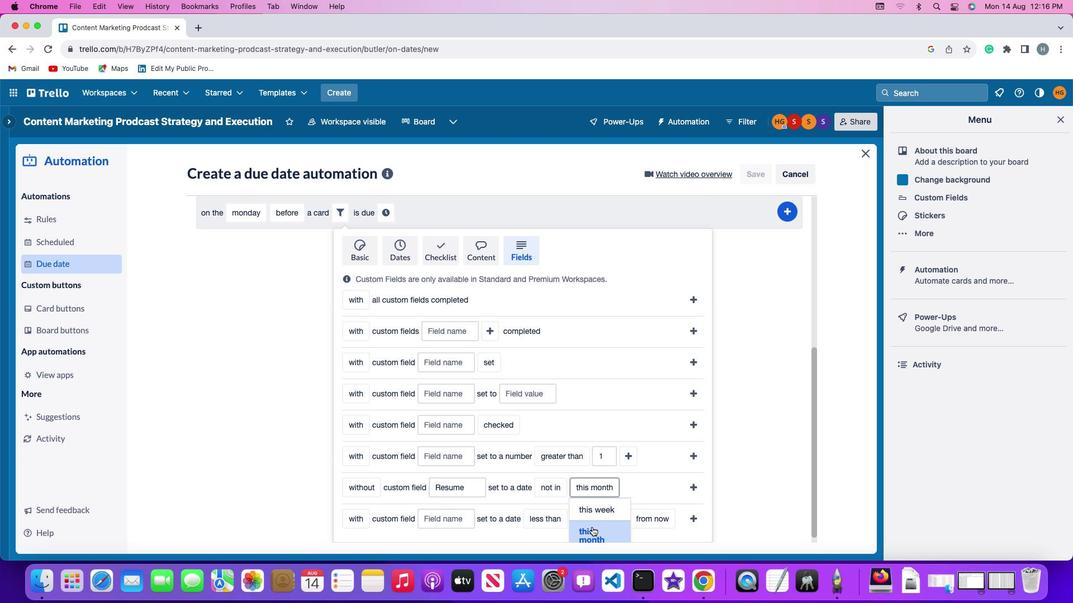 
Action: Mouse moved to (694, 484)
Screenshot: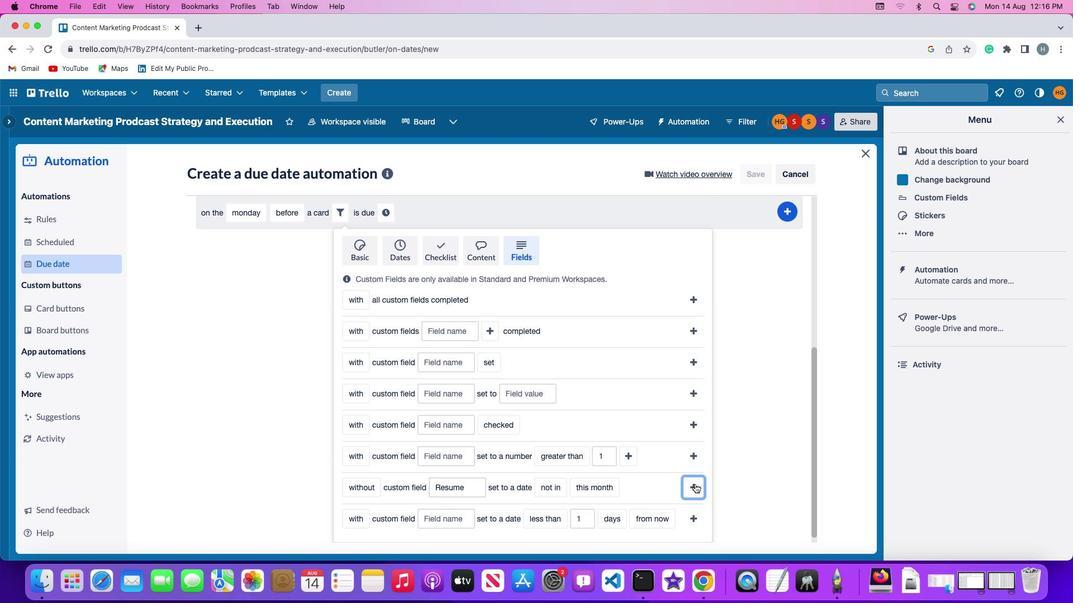 
Action: Mouse pressed left at (694, 484)
Screenshot: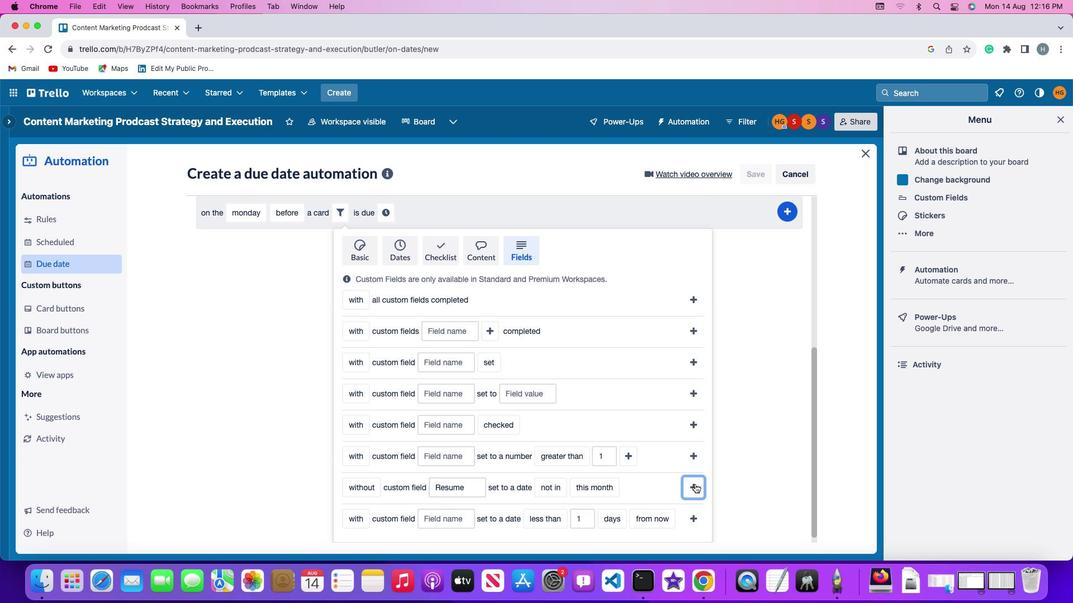
Action: Mouse moved to (633, 489)
Screenshot: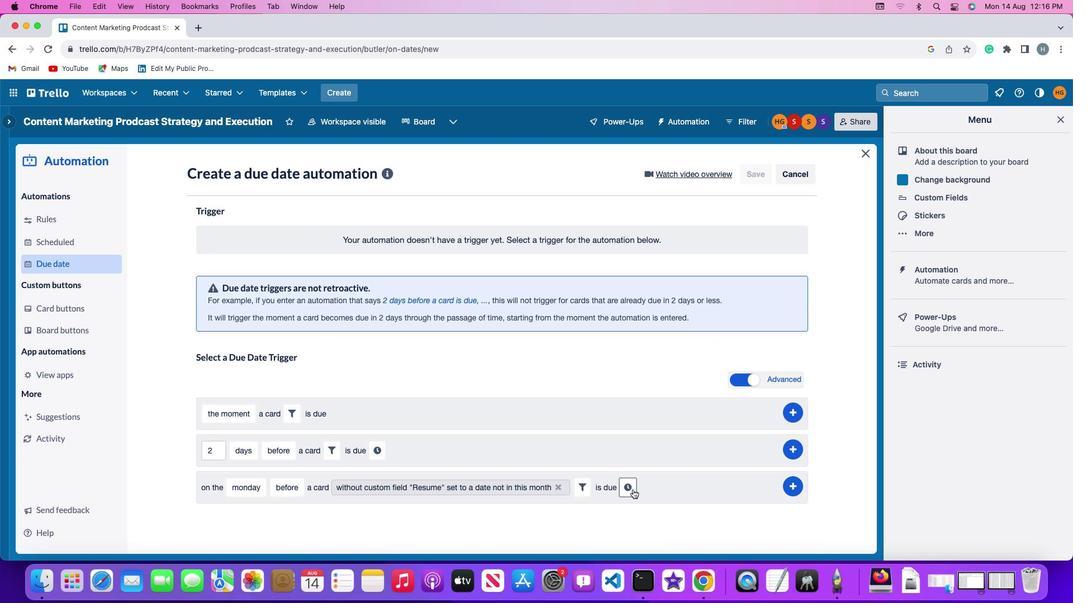 
Action: Mouse pressed left at (633, 489)
Screenshot: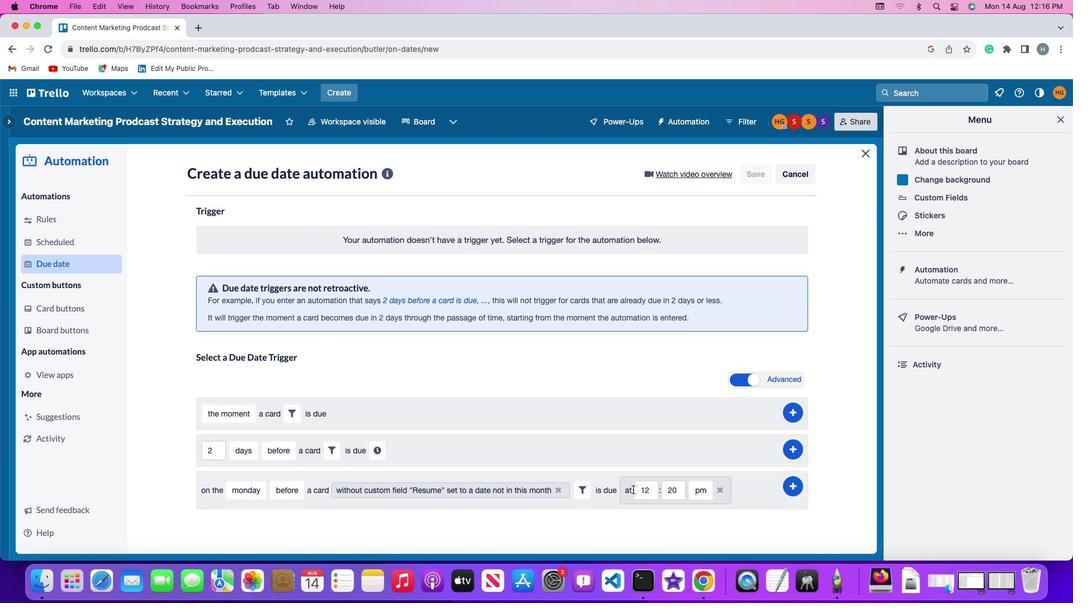 
Action: Mouse moved to (653, 490)
Screenshot: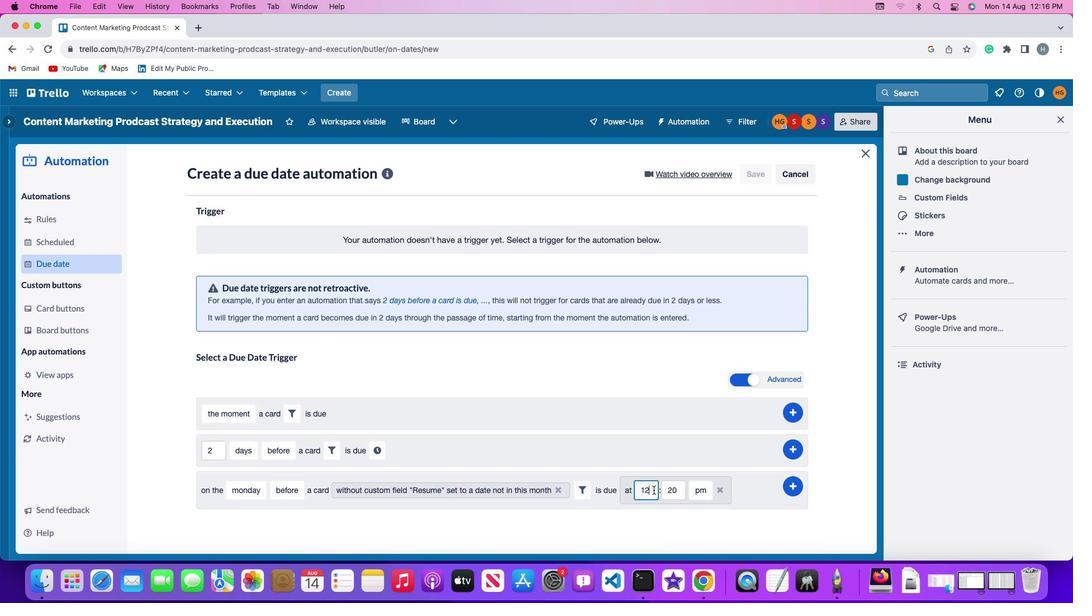 
Action: Mouse pressed left at (653, 490)
Screenshot: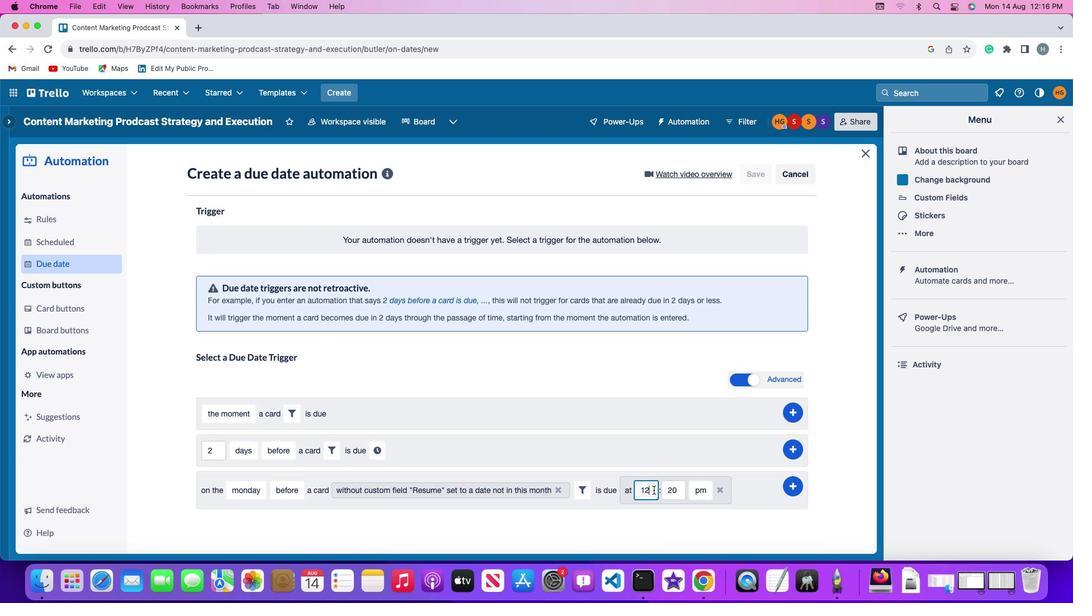 
Action: Mouse moved to (653, 490)
Screenshot: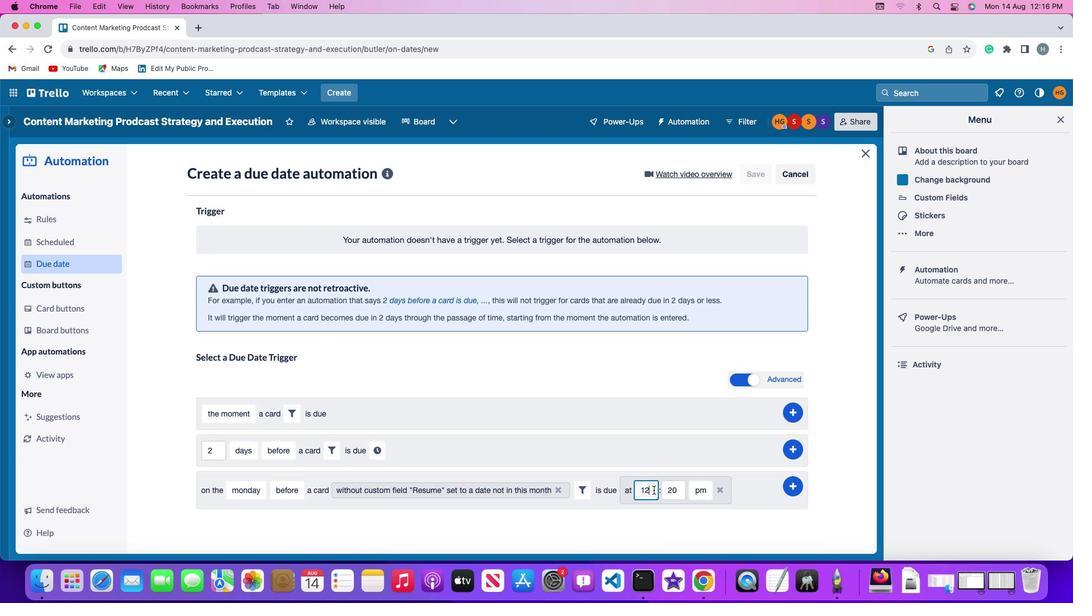 
Action: Key pressed Key.backspaceKey.backspace'1'
Screenshot: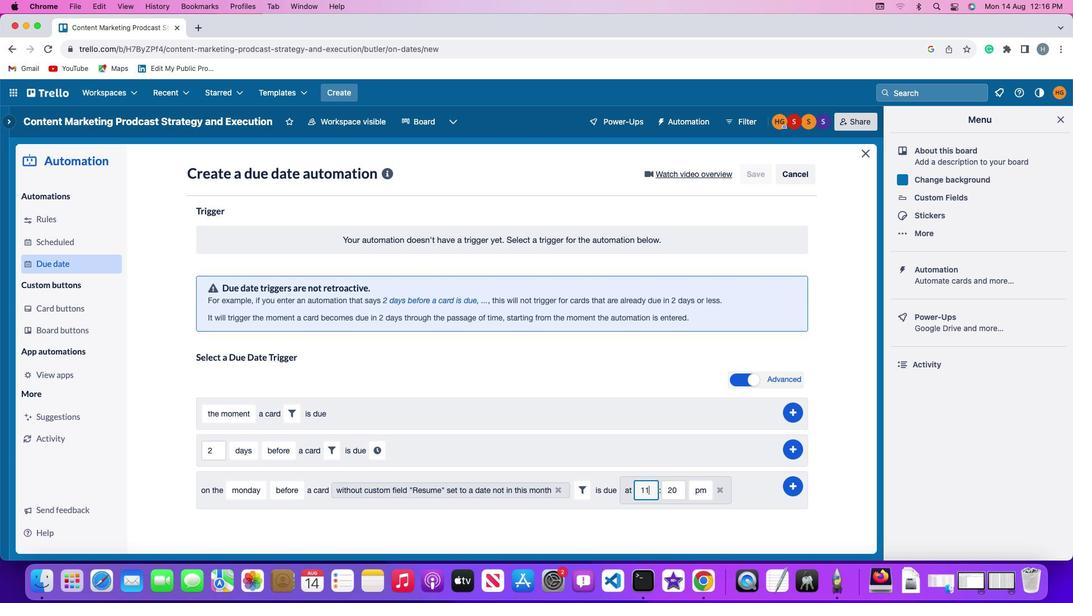 
Action: Mouse moved to (653, 490)
Screenshot: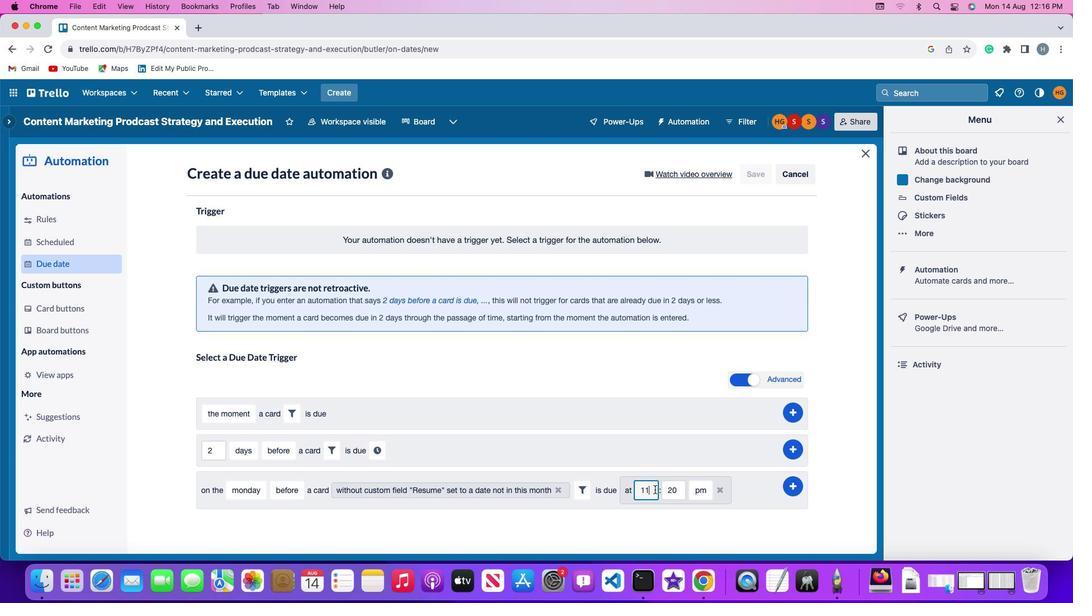 
Action: Key pressed '1'
Screenshot: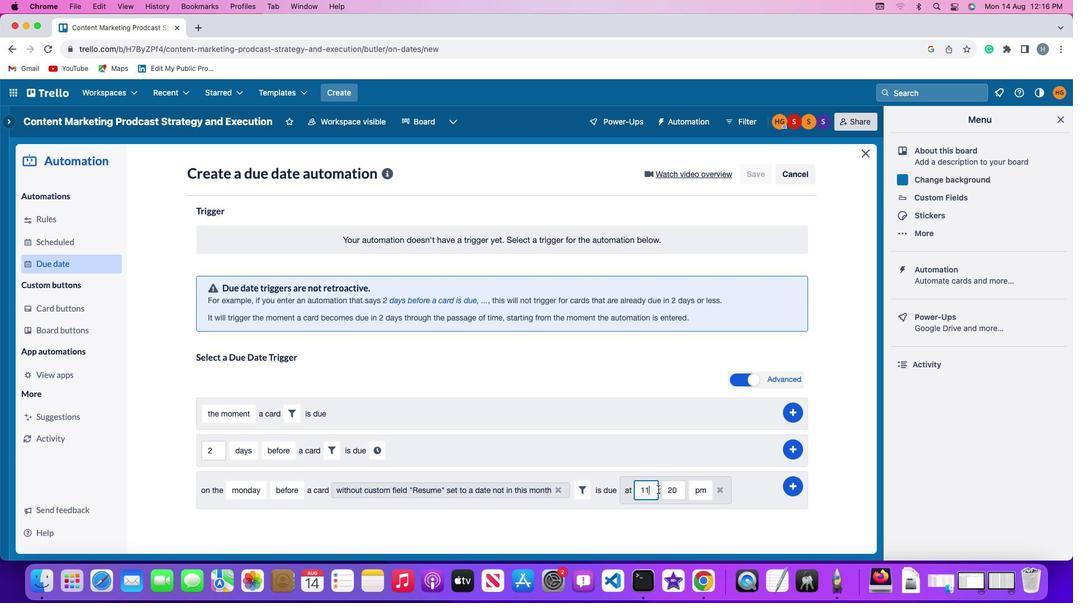 
Action: Mouse moved to (683, 489)
Screenshot: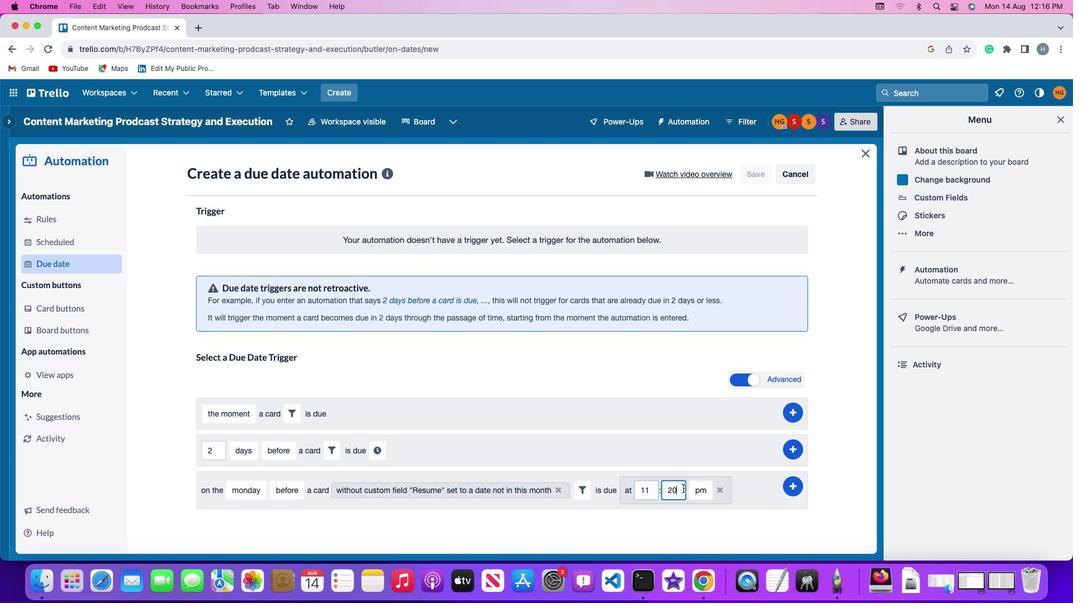 
Action: Mouse pressed left at (683, 489)
Screenshot: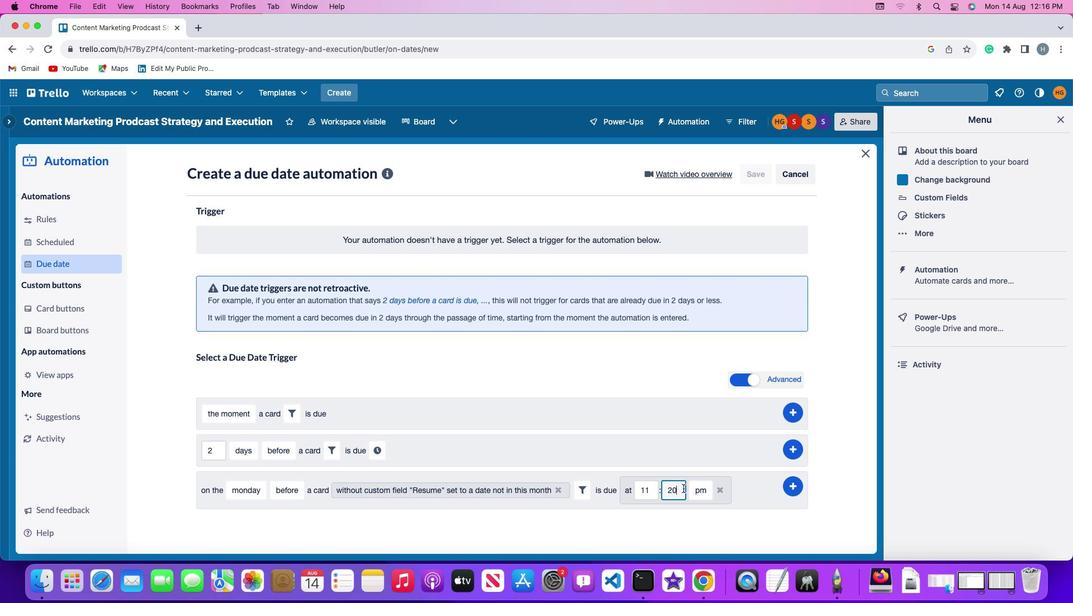 
Action: Key pressed Key.backspace
Screenshot: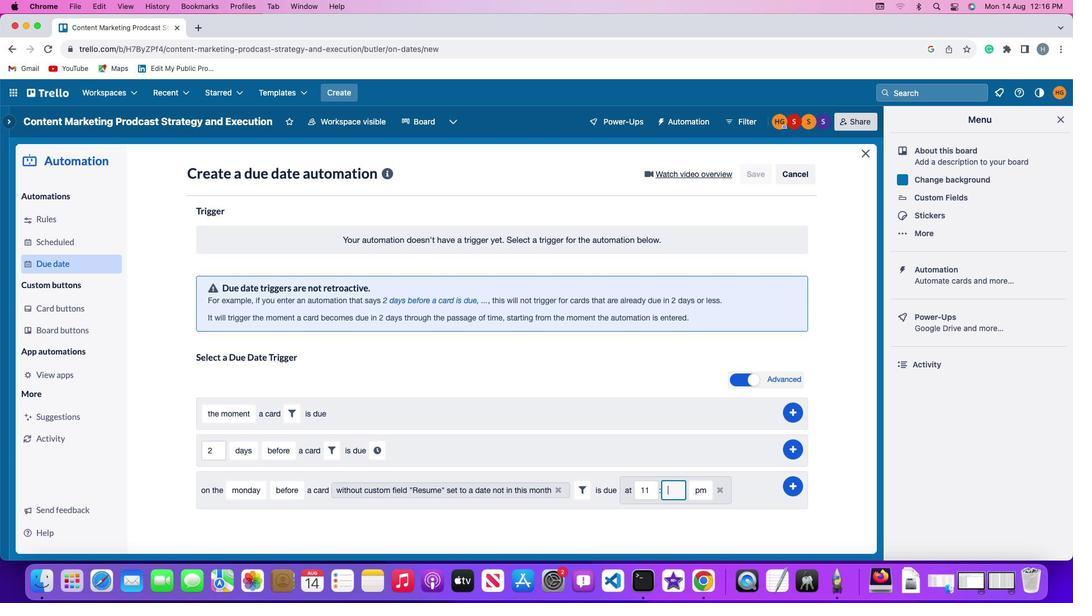 
Action: Mouse moved to (683, 488)
Screenshot: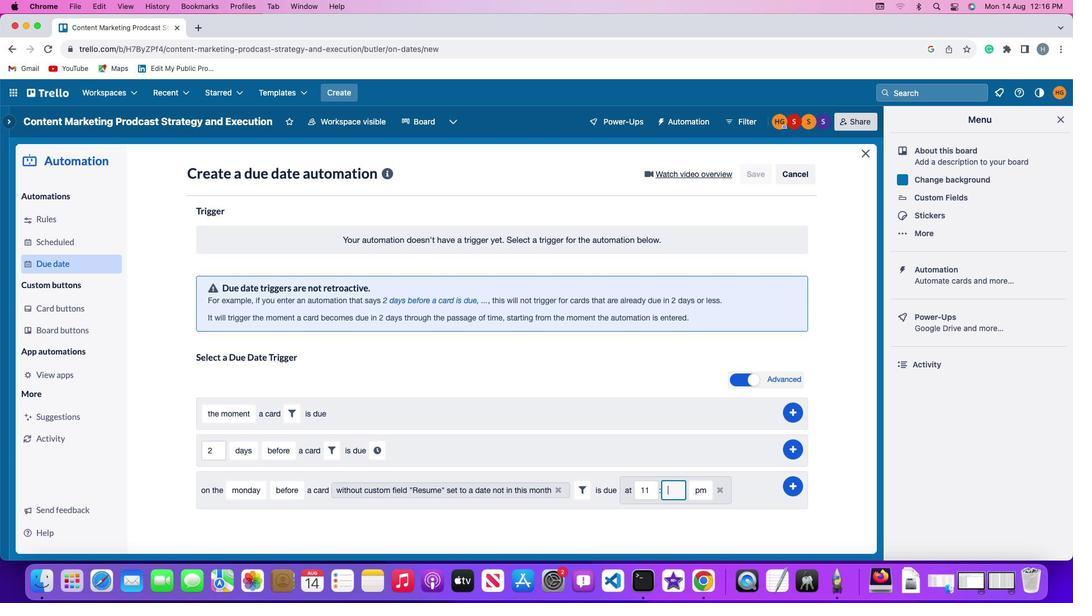 
Action: Key pressed Key.backspace'0''0'
Screenshot: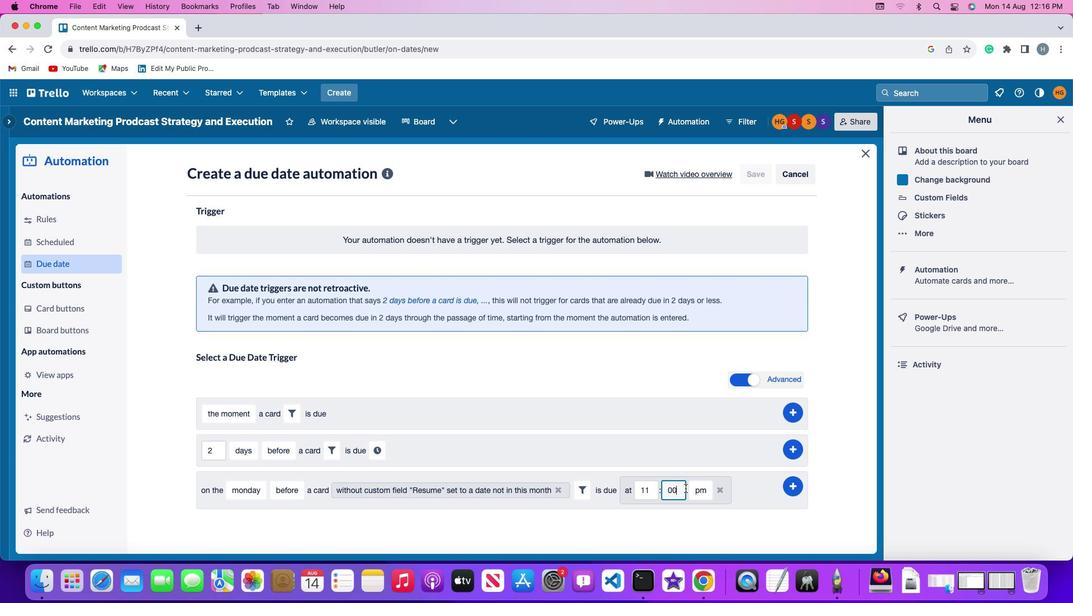 
Action: Mouse moved to (695, 489)
Screenshot: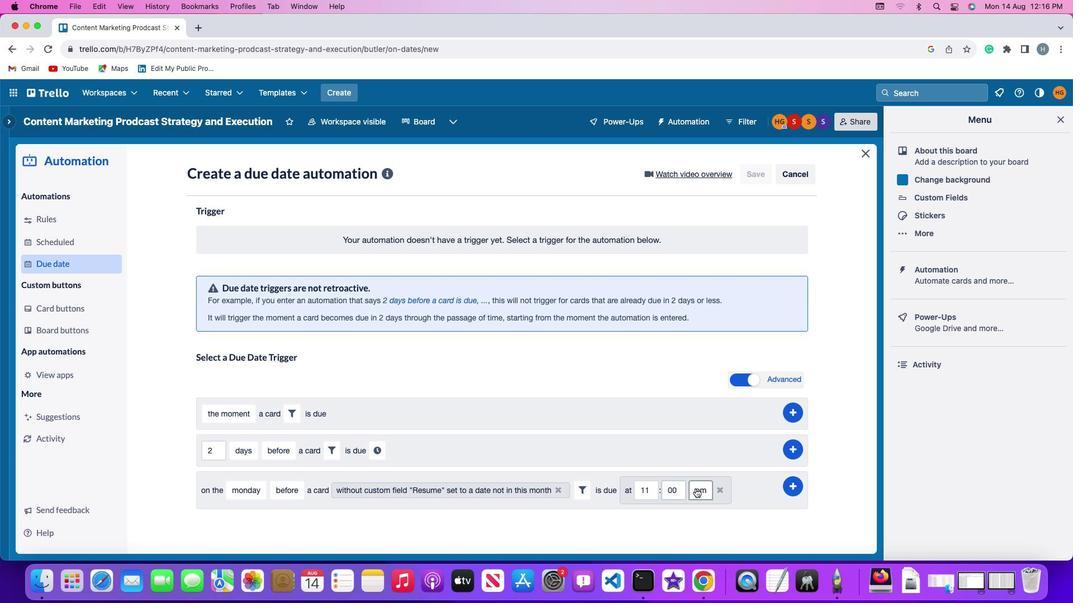 
Action: Mouse pressed left at (695, 489)
Screenshot: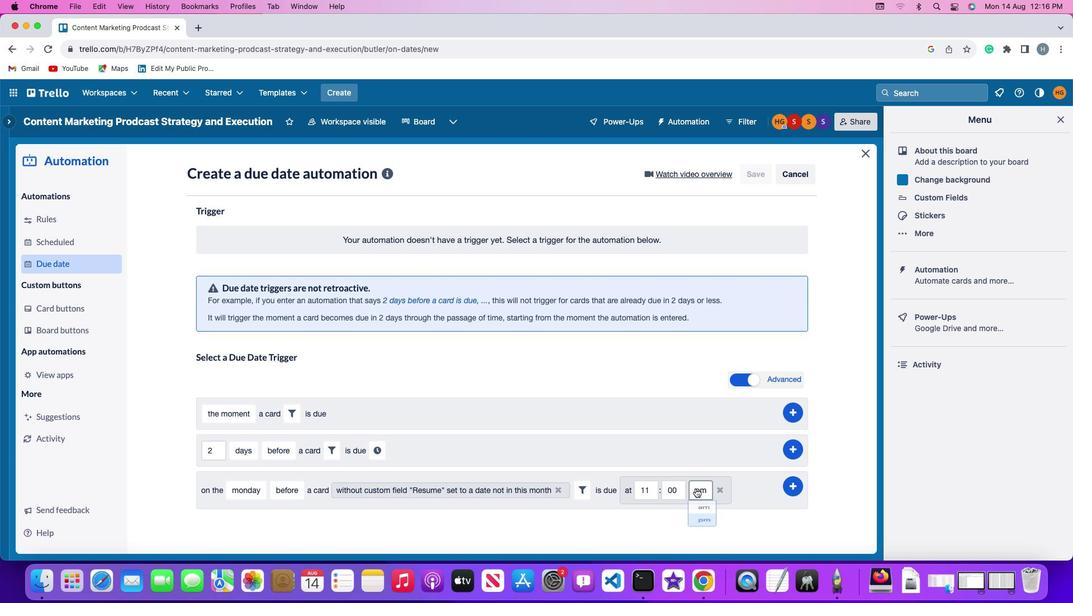 
Action: Mouse moved to (699, 504)
Screenshot: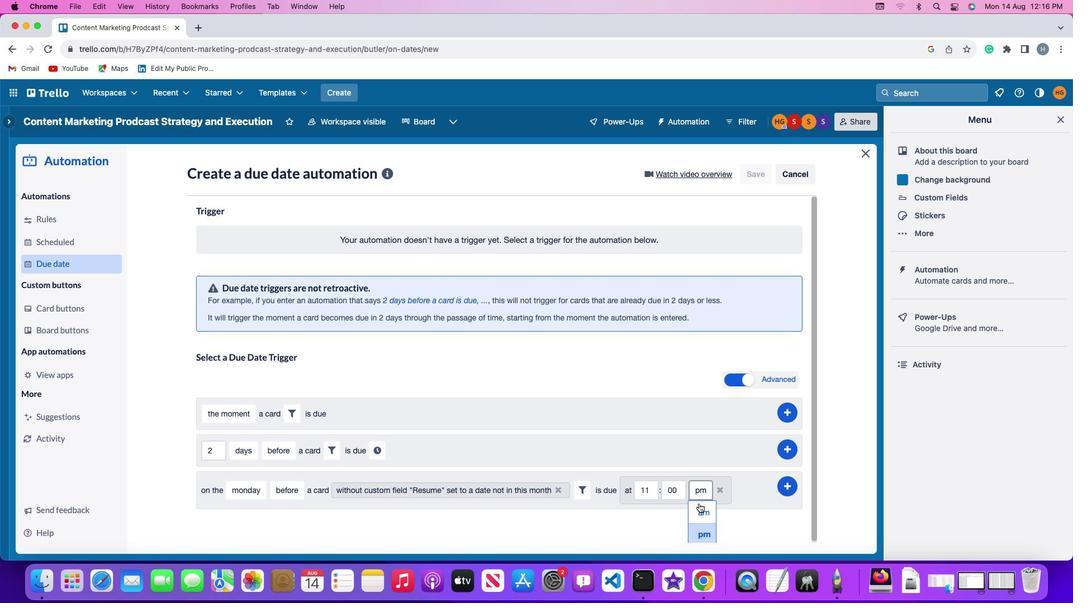 
Action: Mouse pressed left at (699, 504)
Screenshot: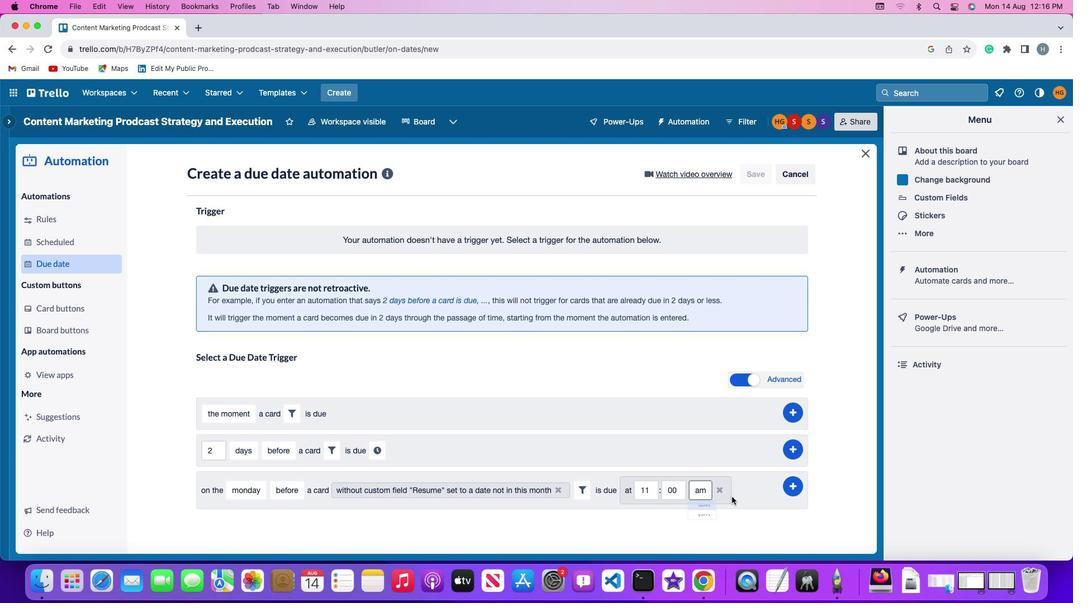 
Action: Mouse moved to (797, 485)
Screenshot: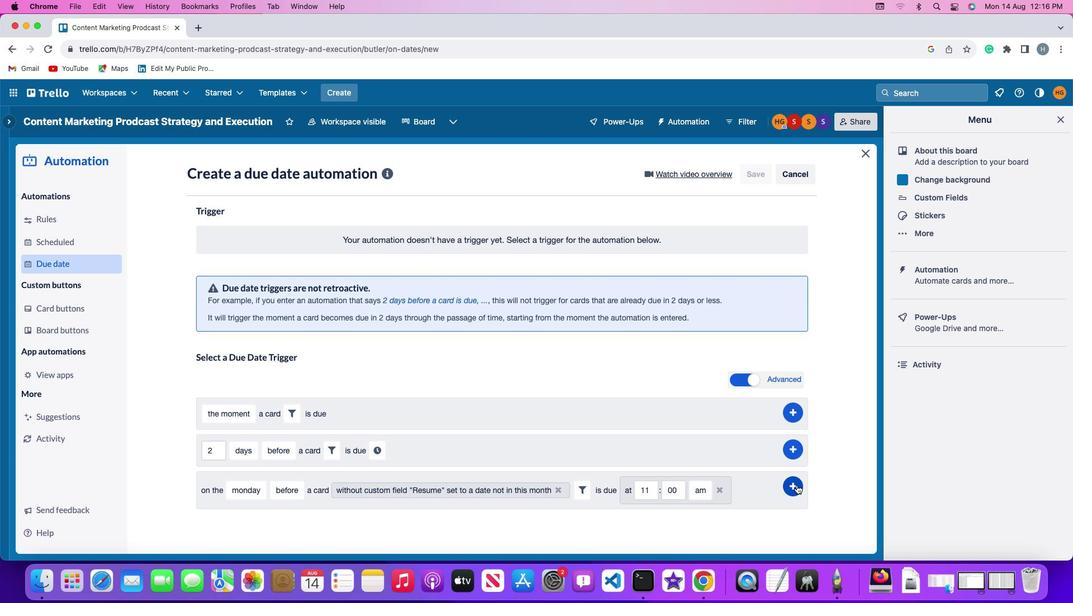 
Action: Mouse pressed left at (797, 485)
Screenshot: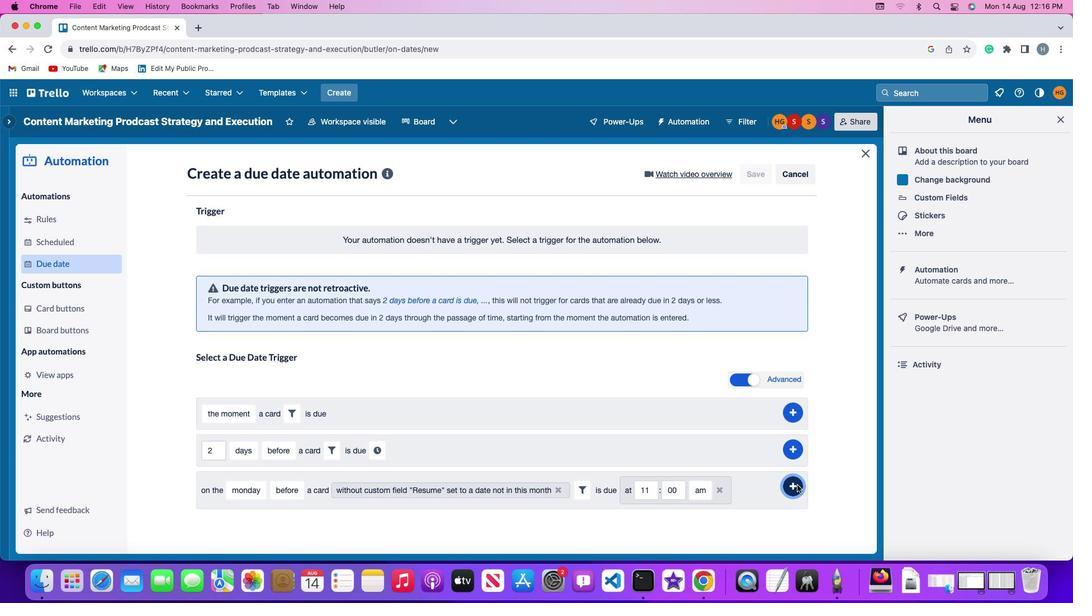
Action: Mouse moved to (842, 389)
Screenshot: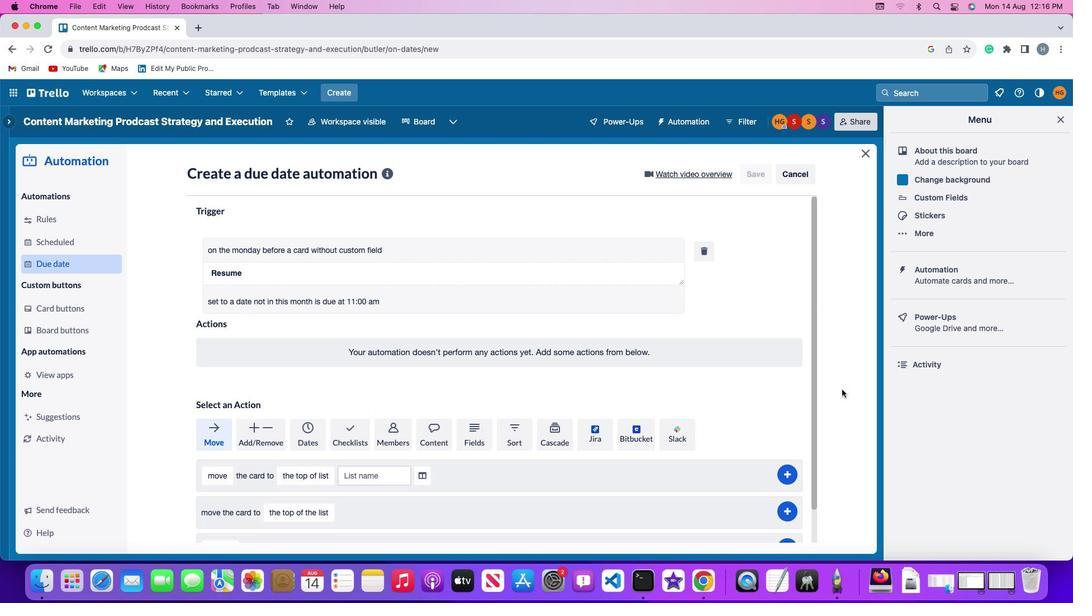 
